 Task: Utilize a VST autotune plugin on a drum loop for a unique rhythmic effect.
Action: Mouse moved to (66, 3)
Screenshot: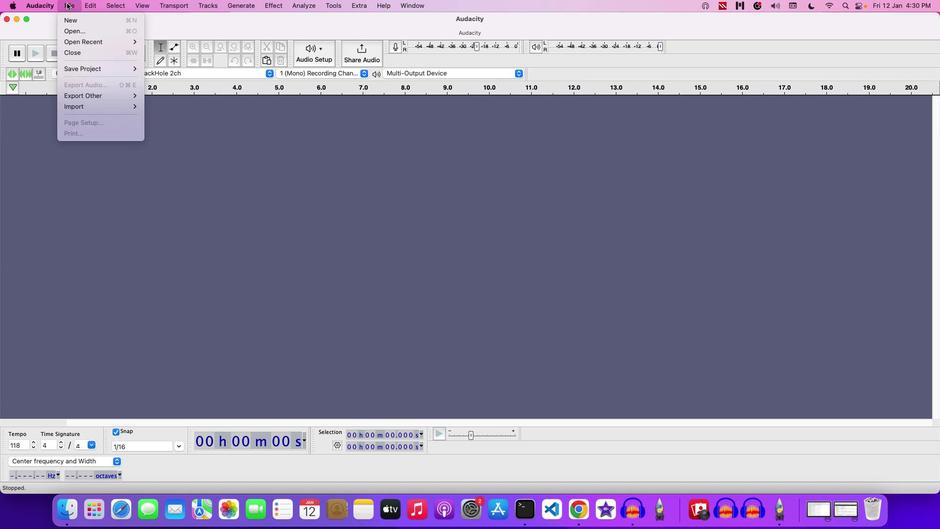 
Action: Mouse pressed left at (66, 3)
Screenshot: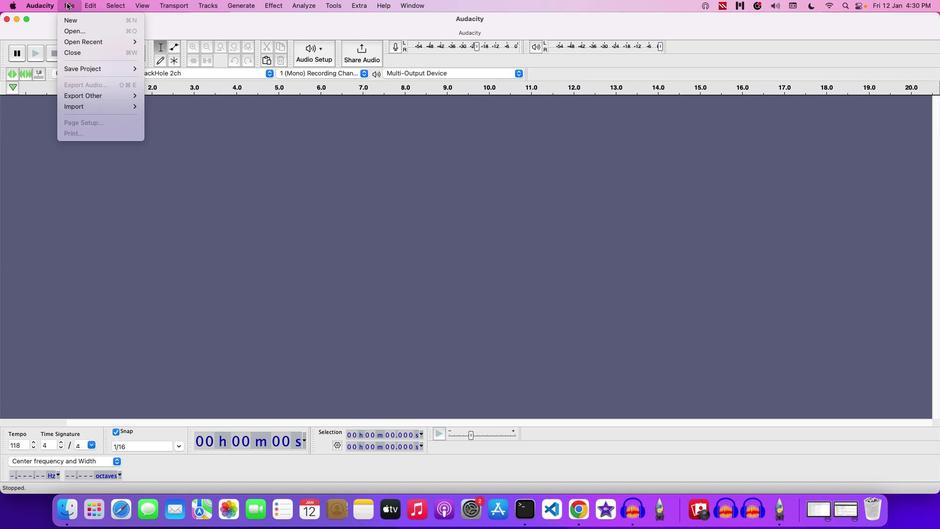 
Action: Mouse moved to (75, 31)
Screenshot: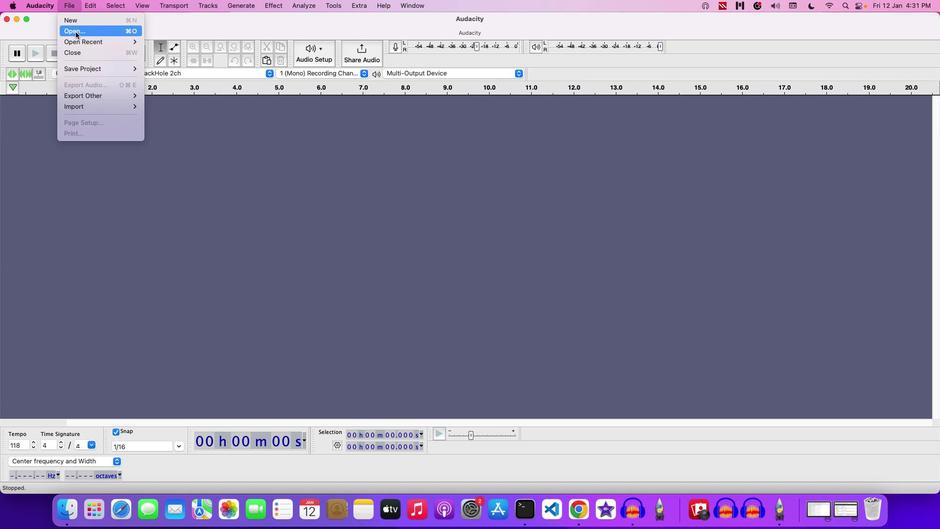 
Action: Mouse pressed left at (75, 31)
Screenshot: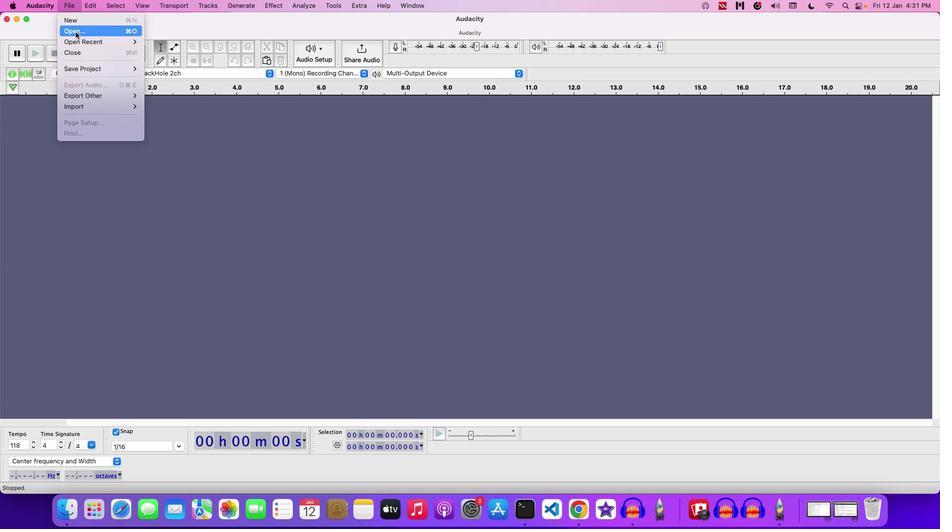 
Action: Mouse moved to (482, 105)
Screenshot: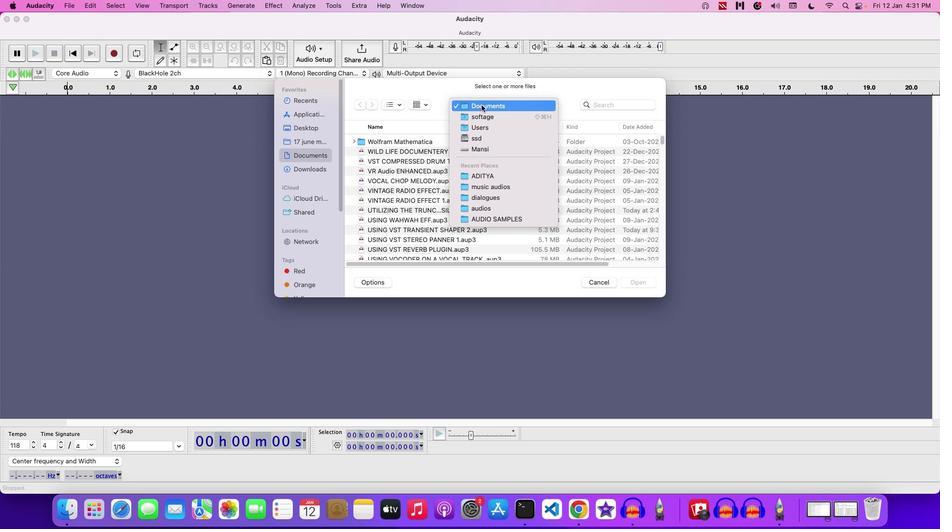 
Action: Mouse pressed left at (482, 105)
Screenshot: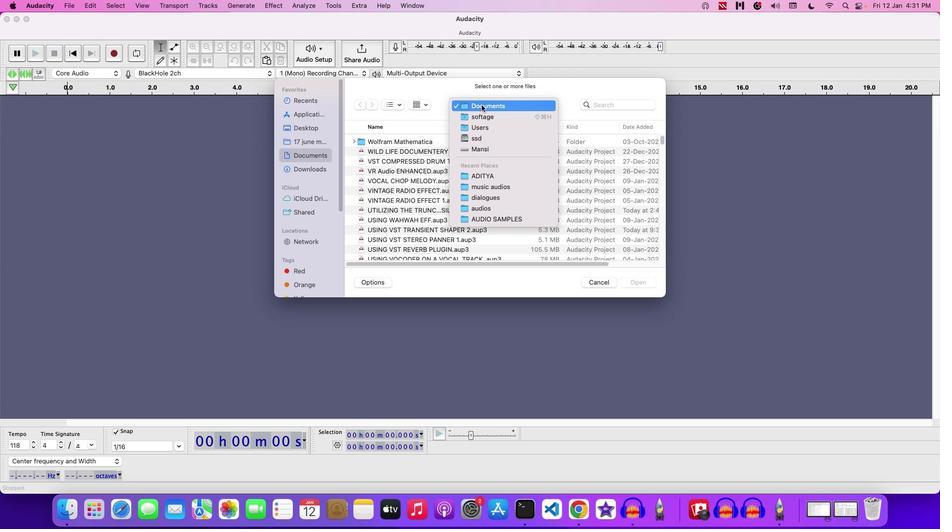 
Action: Mouse moved to (492, 176)
Screenshot: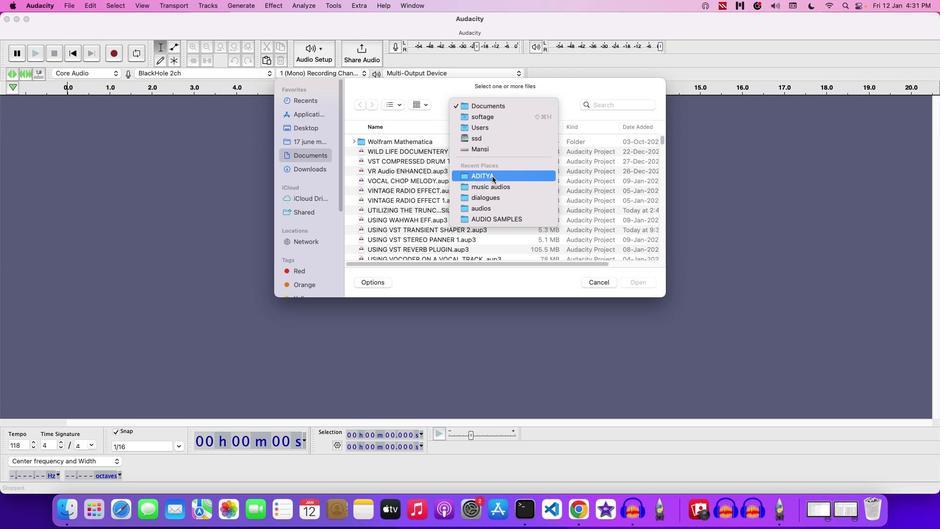 
Action: Mouse pressed left at (492, 176)
Screenshot: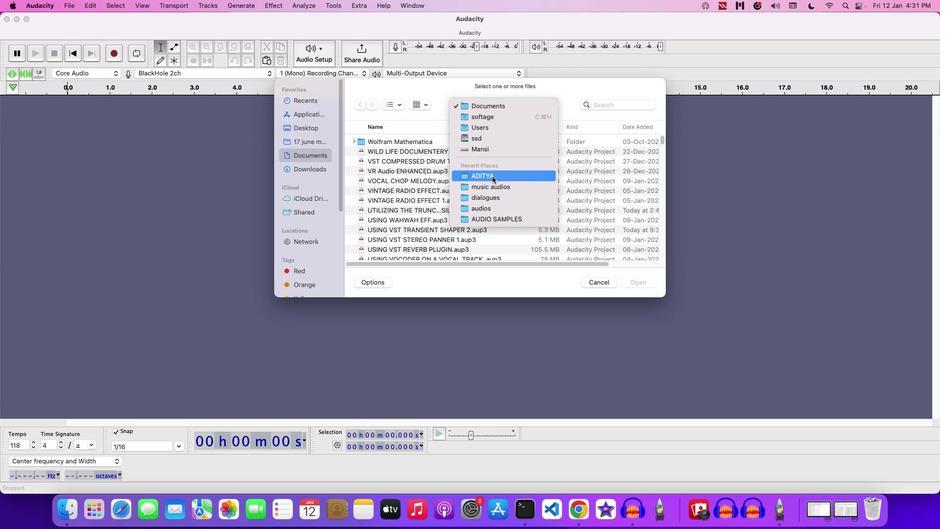 
Action: Mouse moved to (396, 172)
Screenshot: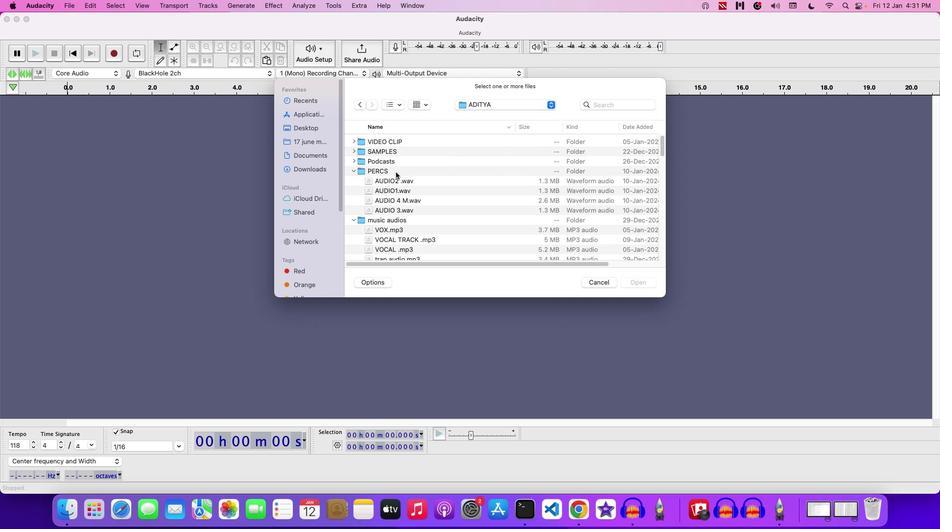 
Action: Mouse scrolled (396, 172) with delta (0, 0)
Screenshot: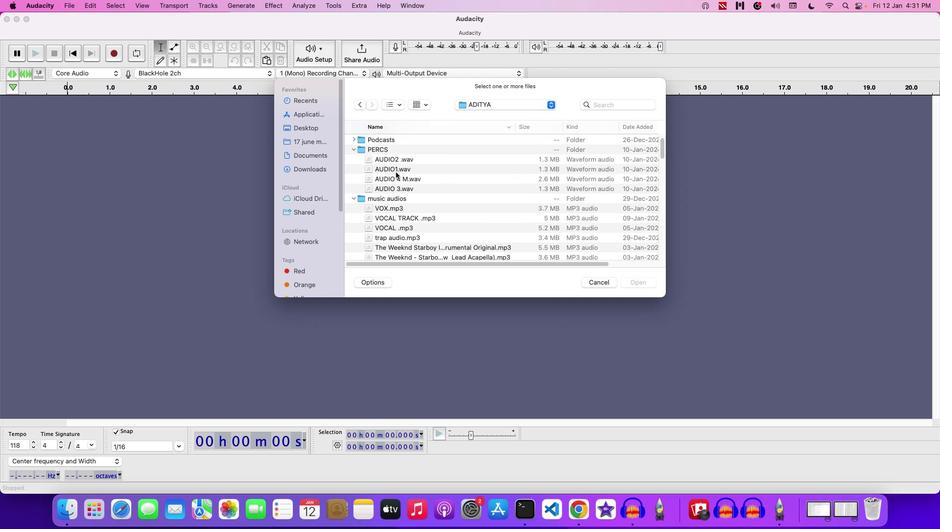 
Action: Mouse scrolled (396, 172) with delta (0, 0)
Screenshot: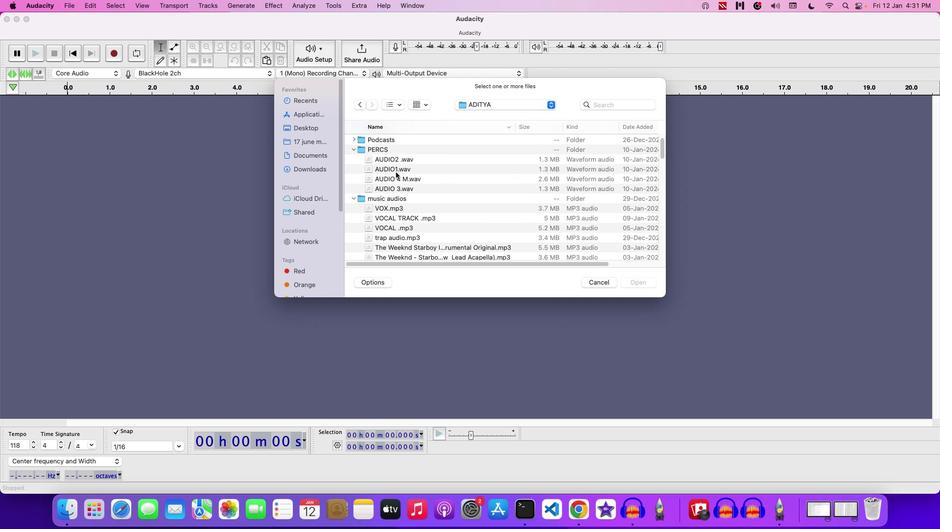 
Action: Mouse scrolled (396, 172) with delta (0, 0)
Screenshot: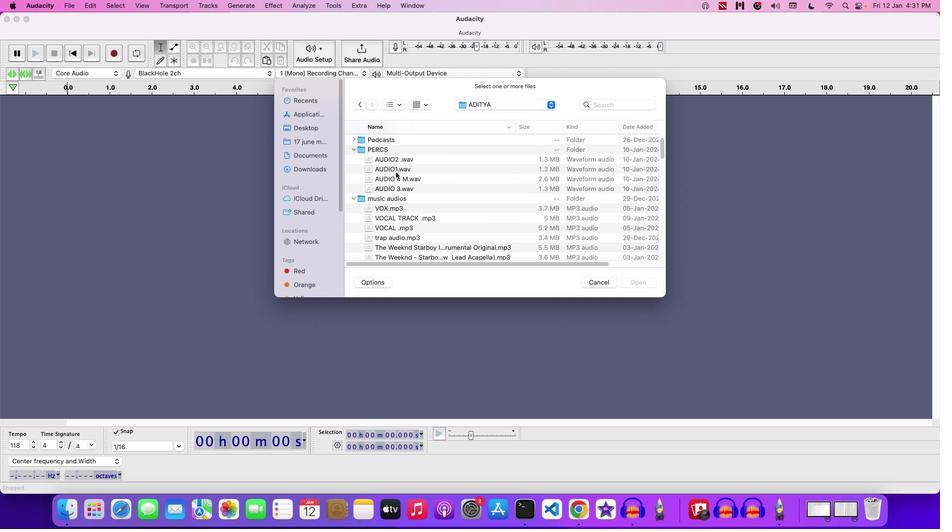 
Action: Mouse scrolled (396, 172) with delta (0, 0)
Screenshot: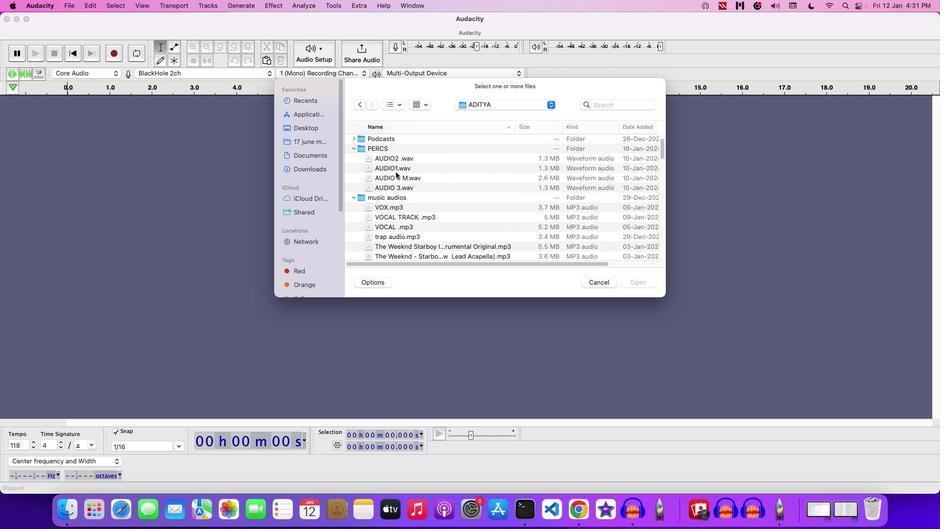 
Action: Mouse scrolled (396, 172) with delta (0, 0)
Screenshot: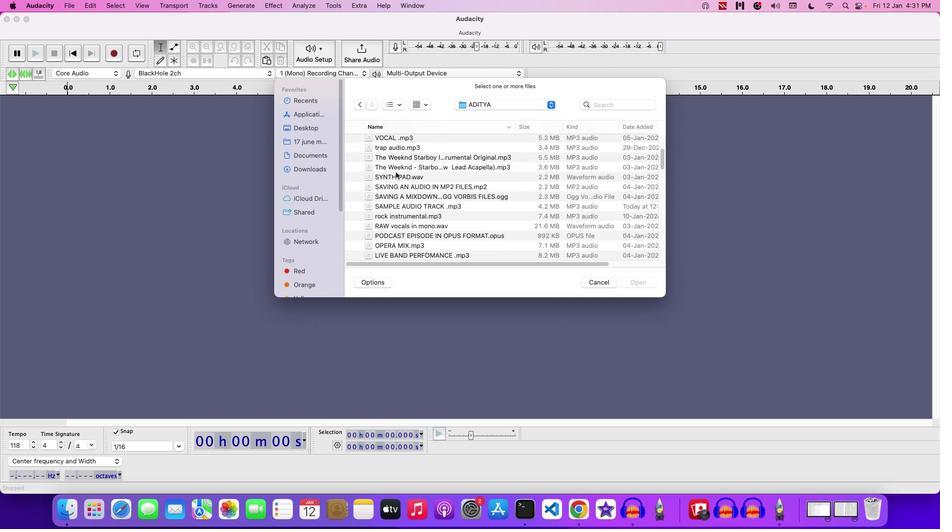 
Action: Mouse scrolled (396, 172) with delta (0, 0)
Screenshot: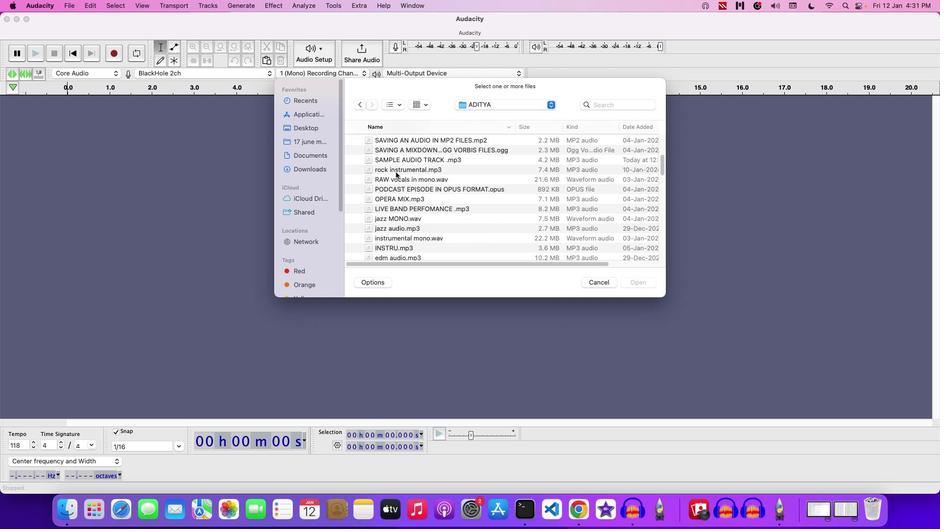 
Action: Mouse scrolled (396, 172) with delta (0, -1)
Screenshot: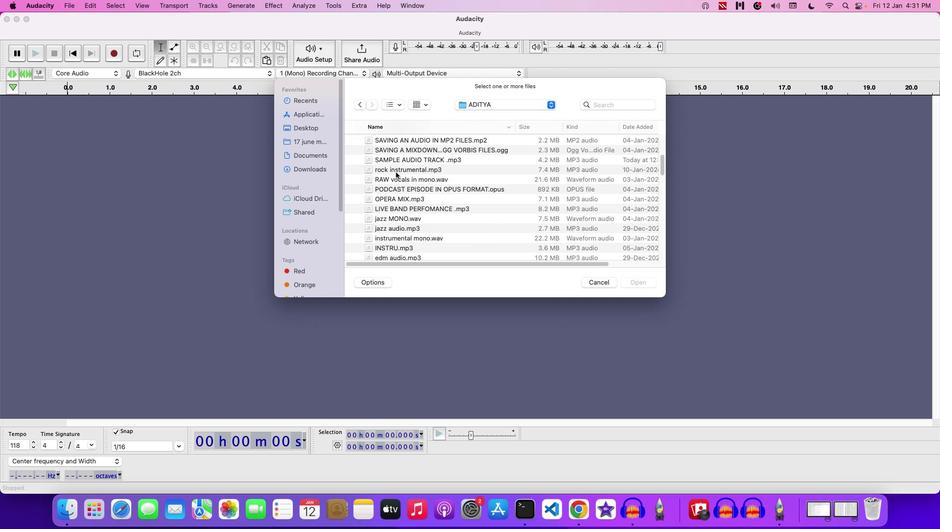 
Action: Mouse scrolled (396, 172) with delta (0, -1)
Screenshot: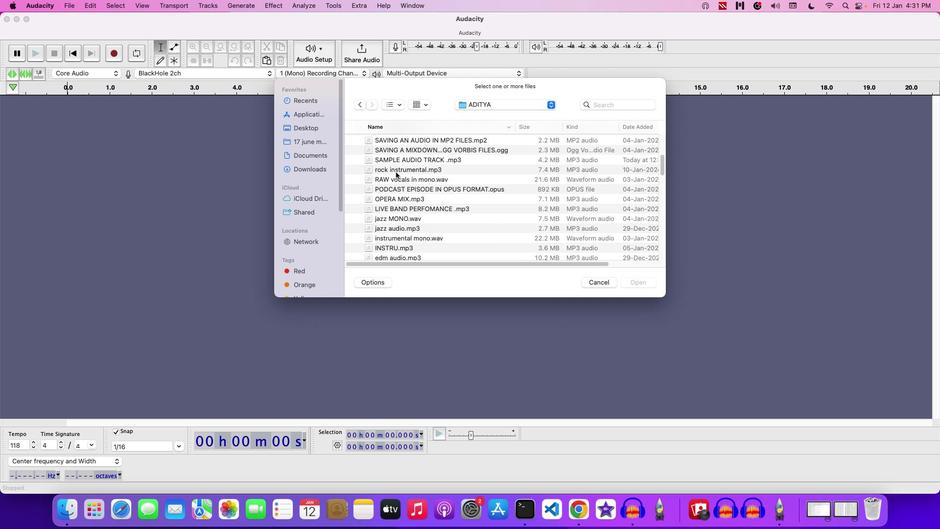 
Action: Mouse scrolled (396, 172) with delta (0, -1)
Screenshot: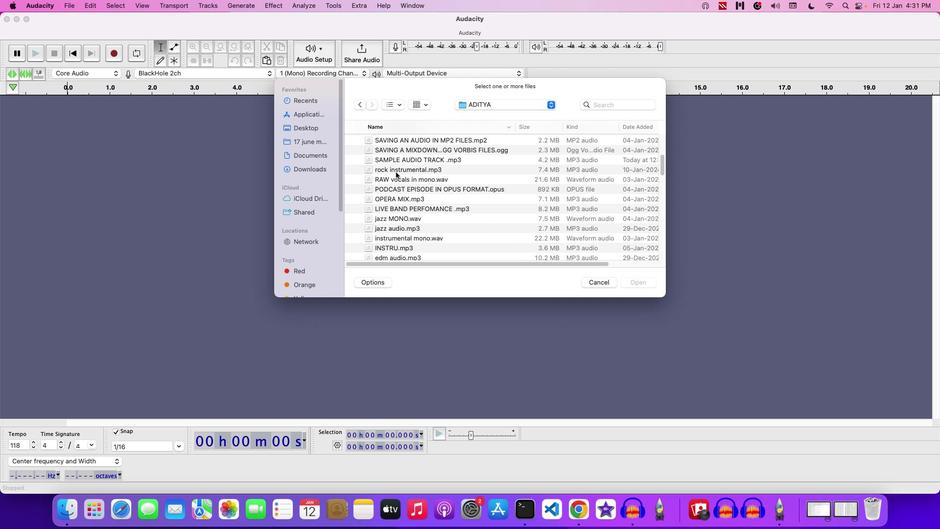 
Action: Mouse scrolled (396, 172) with delta (0, 0)
Screenshot: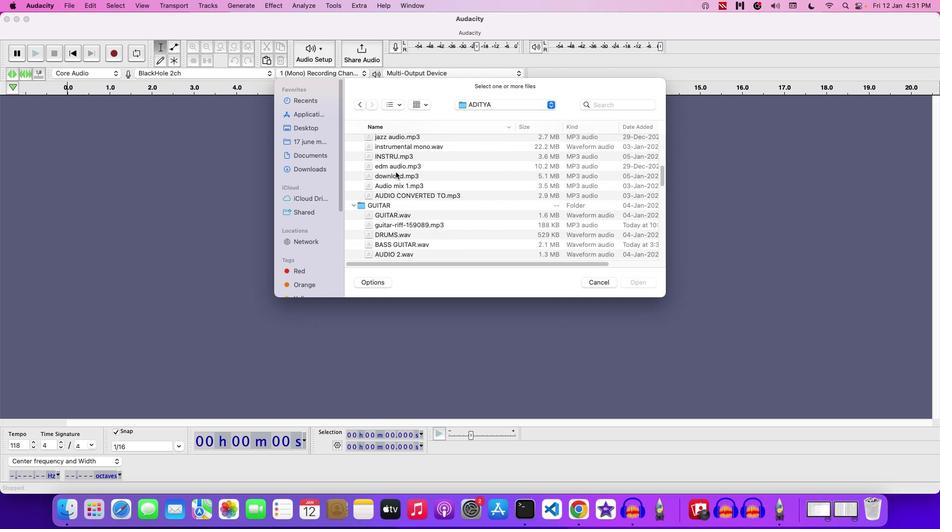 
Action: Mouse scrolled (396, 172) with delta (0, 0)
Screenshot: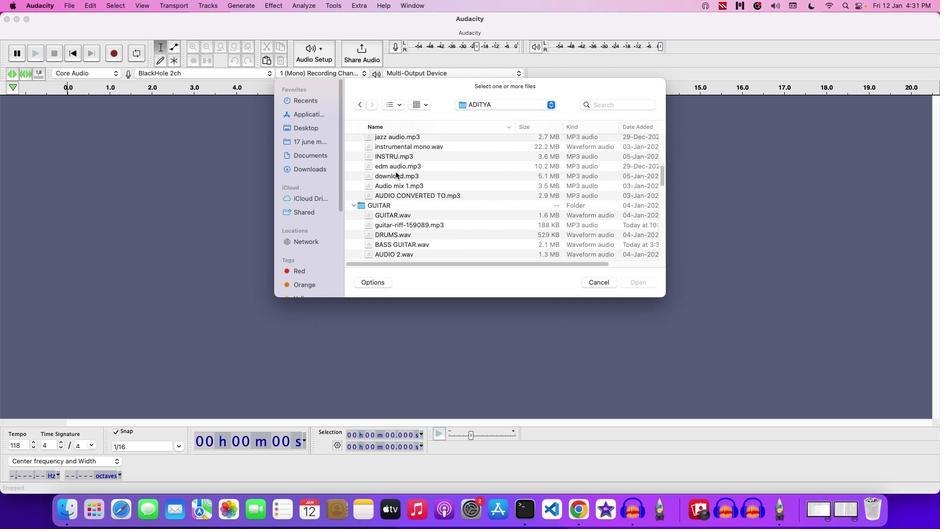 
Action: Mouse scrolled (396, 172) with delta (0, -1)
Screenshot: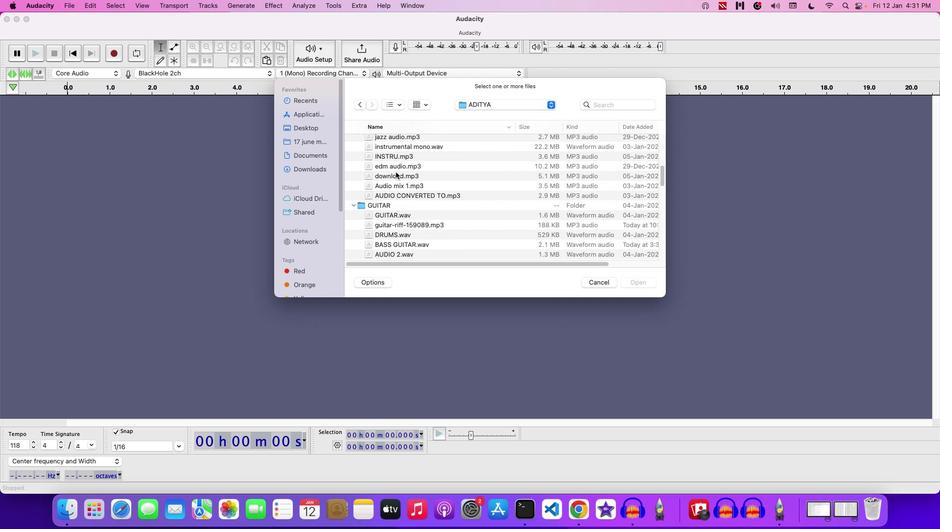 
Action: Mouse scrolled (396, 172) with delta (0, -1)
Screenshot: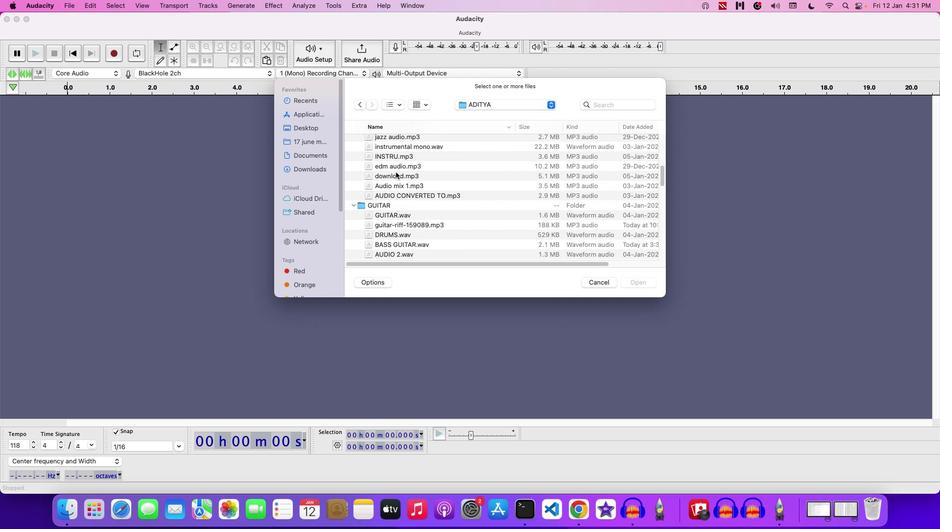 
Action: Mouse scrolled (396, 172) with delta (0, 0)
Screenshot: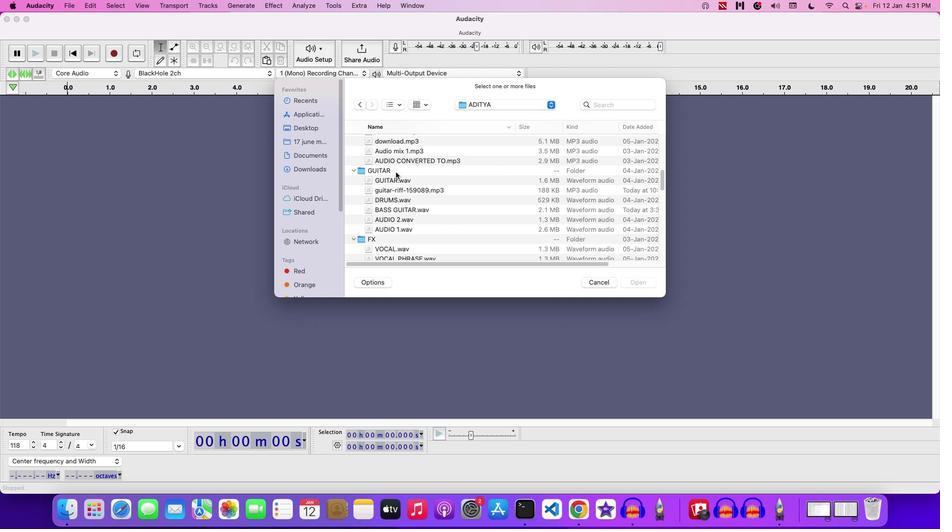 
Action: Mouse scrolled (396, 172) with delta (0, 0)
Screenshot: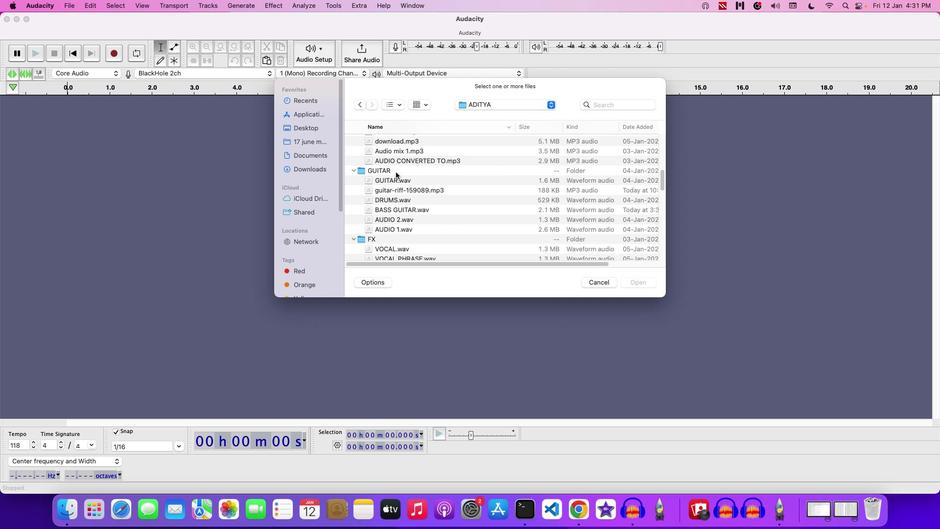 
Action: Mouse scrolled (396, 172) with delta (0, 0)
Screenshot: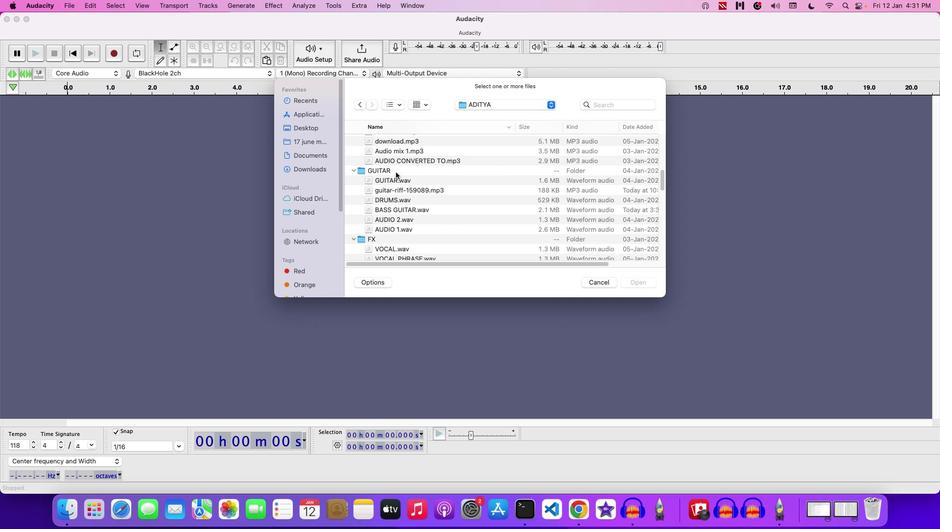 
Action: Mouse scrolled (396, 172) with delta (0, 0)
Screenshot: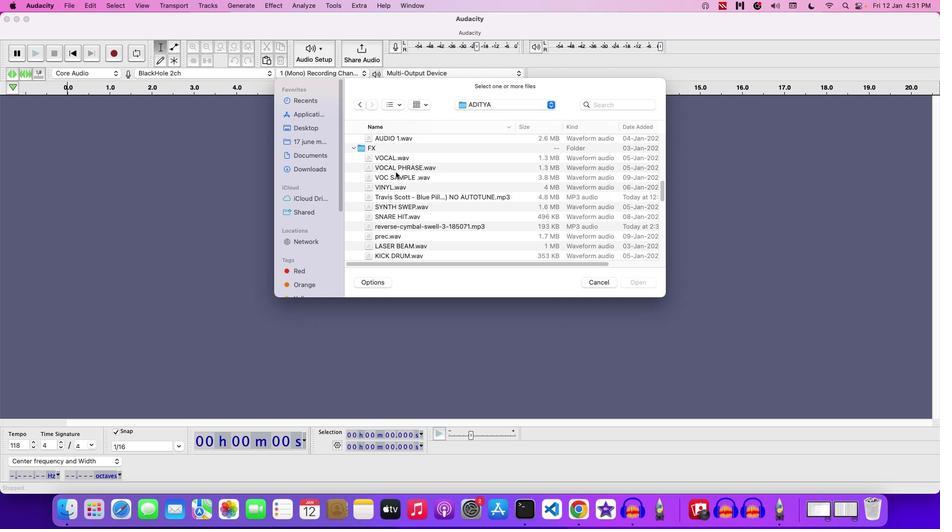 
Action: Mouse scrolled (396, 172) with delta (0, 0)
Screenshot: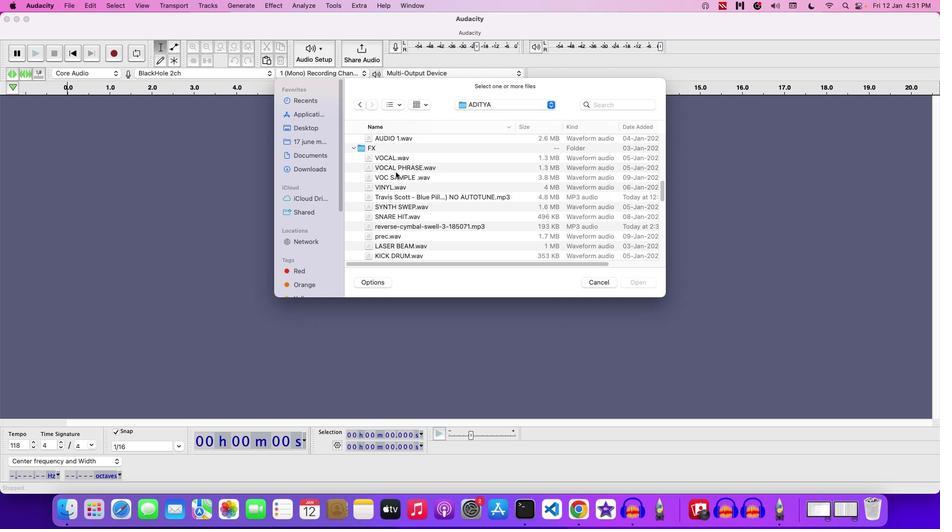 
Action: Mouse scrolled (396, 172) with delta (0, -1)
Screenshot: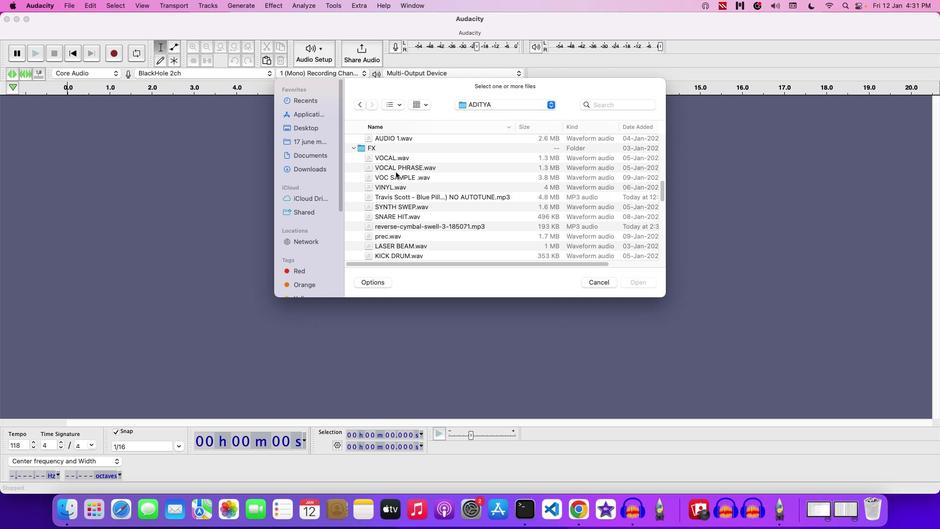 
Action: Mouse scrolled (396, 172) with delta (0, -1)
Screenshot: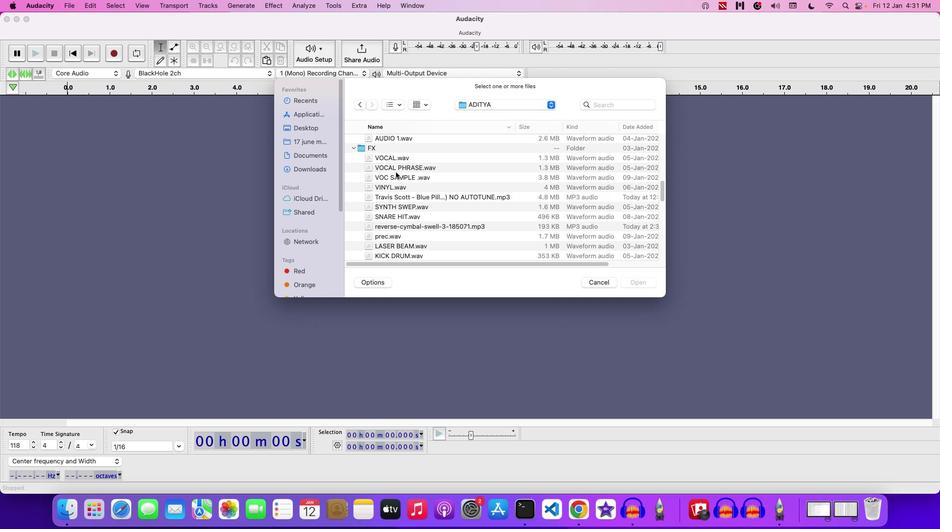 
Action: Mouse scrolled (396, 172) with delta (0, 0)
Screenshot: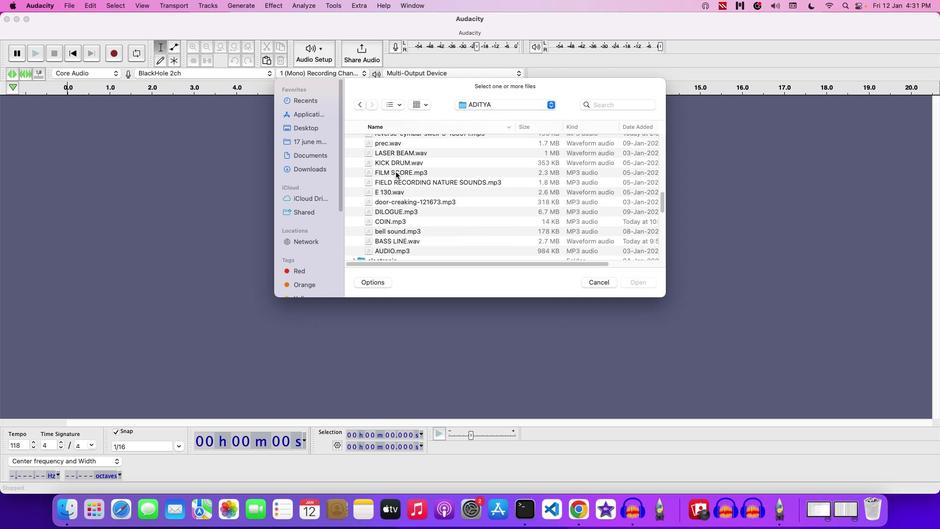 
Action: Mouse scrolled (396, 172) with delta (0, 0)
Screenshot: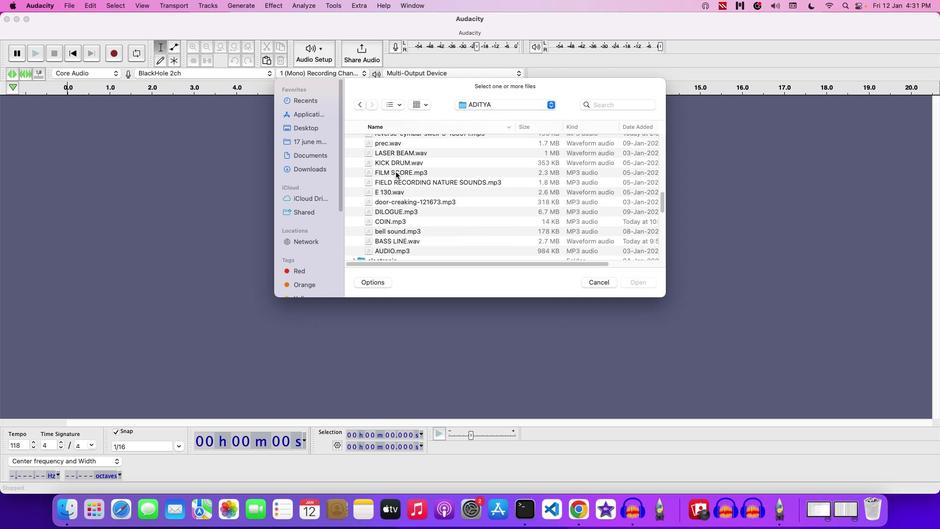 
Action: Mouse scrolled (396, 172) with delta (0, -1)
Screenshot: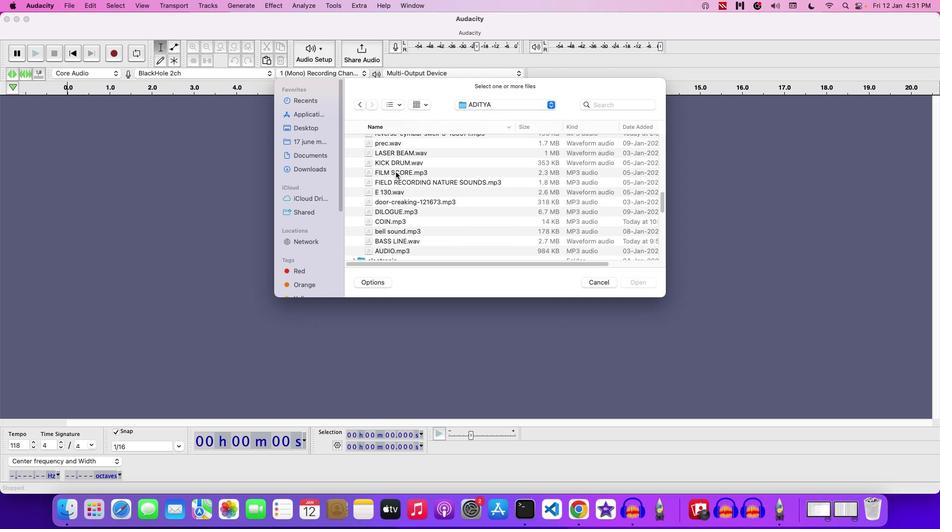 
Action: Mouse scrolled (396, 172) with delta (0, -1)
Screenshot: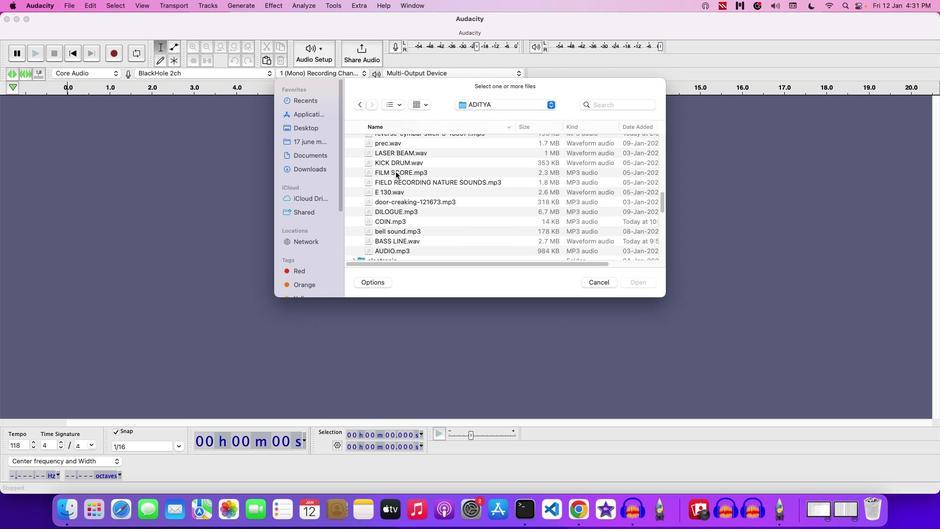 
Action: Mouse scrolled (396, 172) with delta (0, 0)
Screenshot: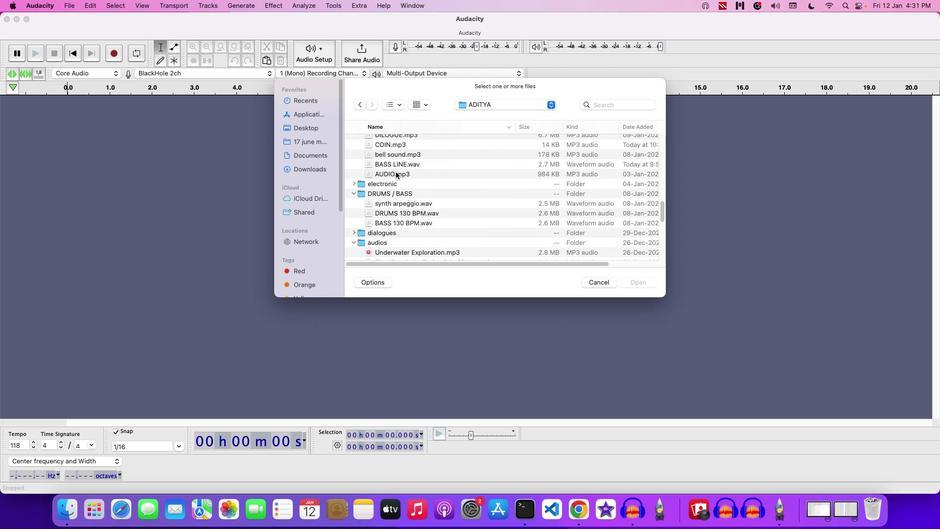 
Action: Mouse scrolled (396, 172) with delta (0, 0)
Screenshot: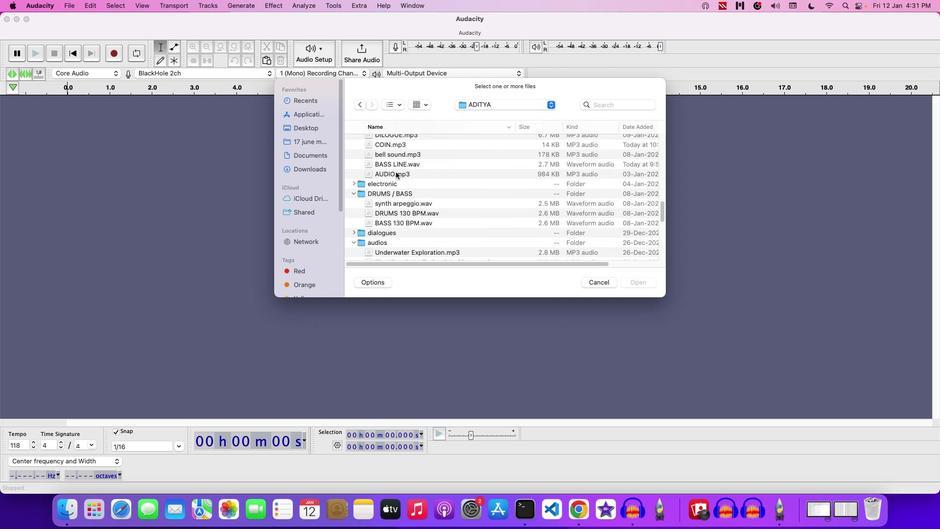
Action: Mouse scrolled (396, 172) with delta (0, -1)
Screenshot: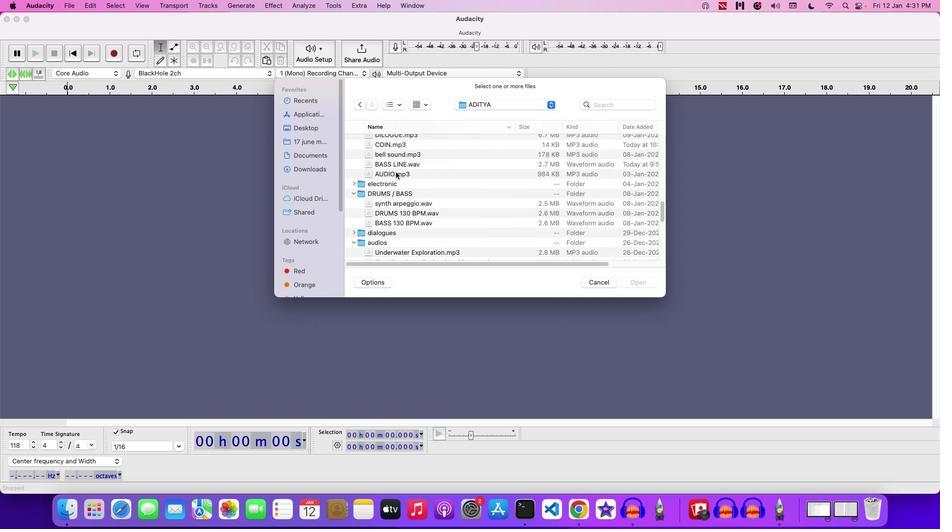 
Action: Mouse scrolled (396, 172) with delta (0, -1)
Screenshot: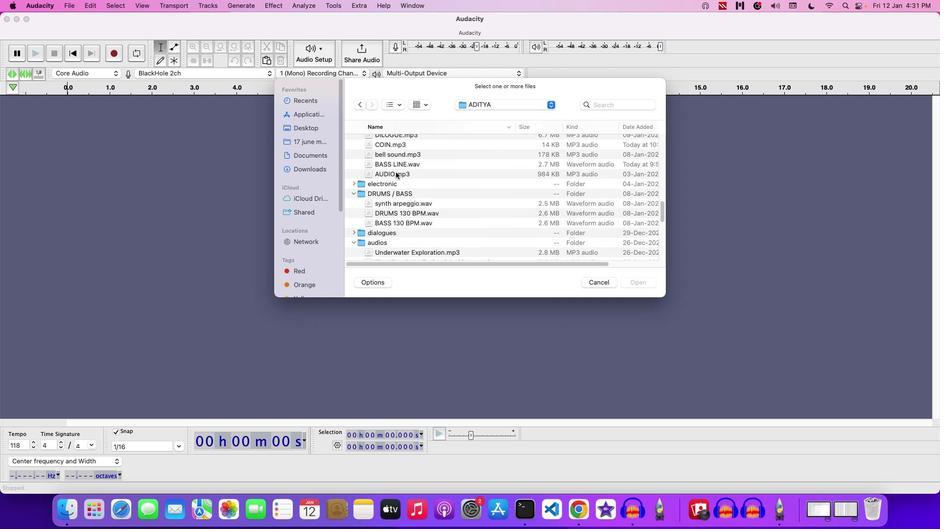
Action: Mouse scrolled (396, 172) with delta (0, 0)
Screenshot: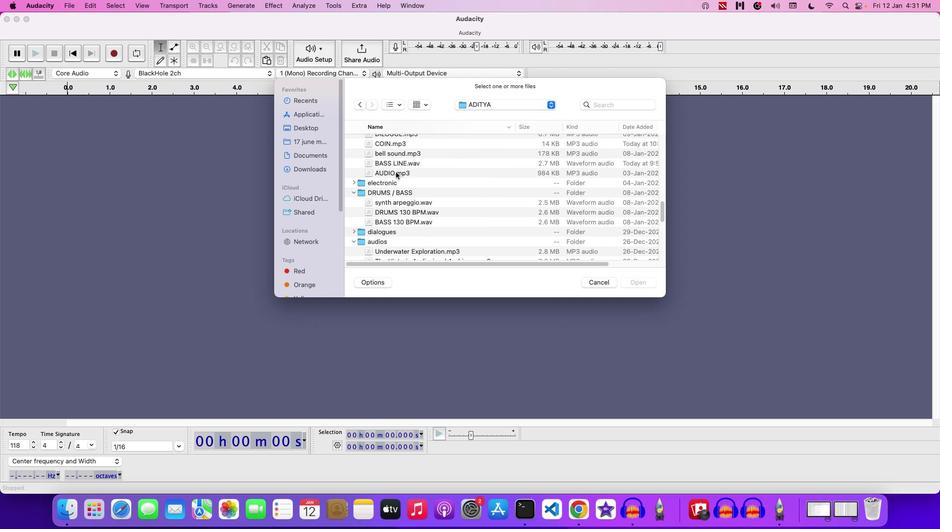 
Action: Mouse moved to (396, 213)
Screenshot: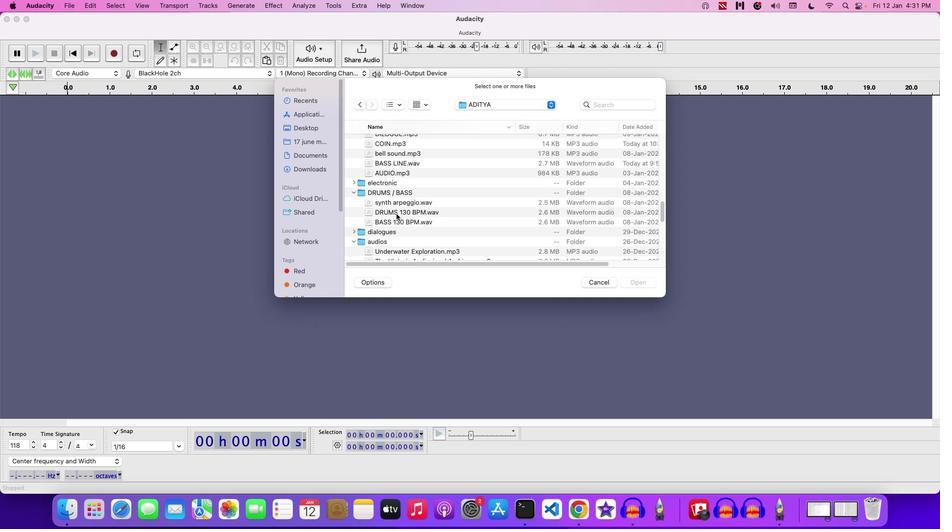 
Action: Mouse pressed left at (396, 213)
Screenshot: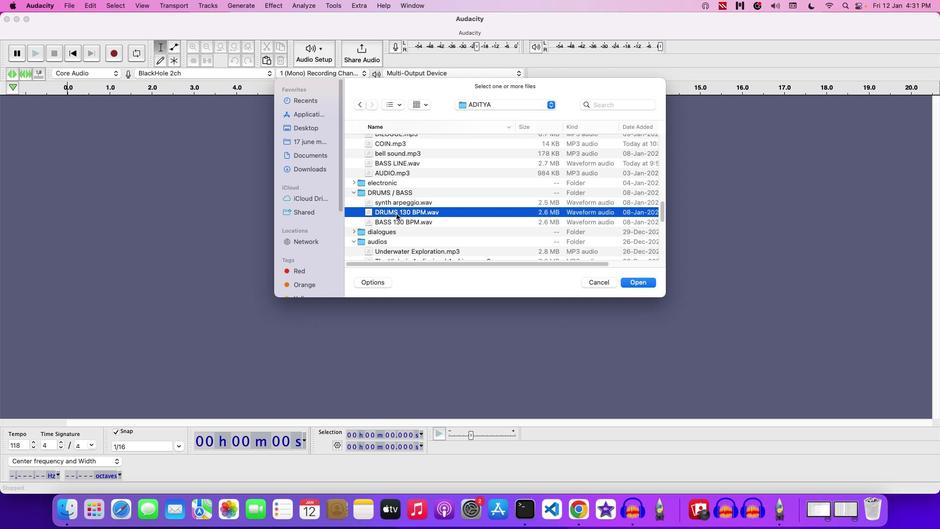 
Action: Mouse moved to (407, 213)
Screenshot: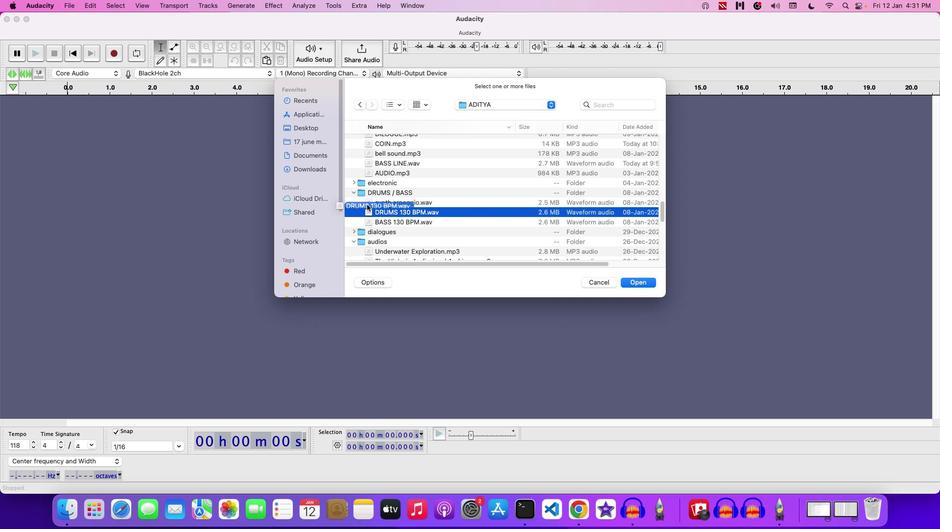 
Action: Mouse pressed left at (407, 213)
Screenshot: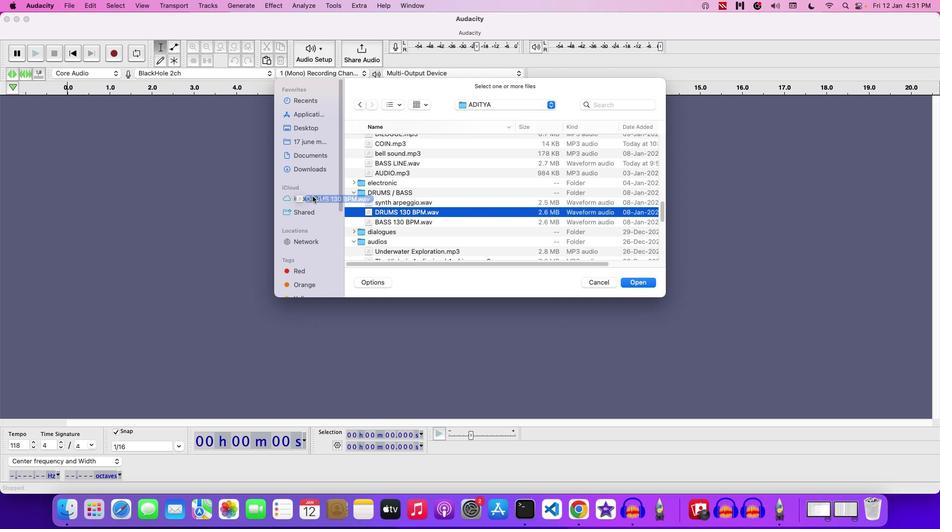 
Action: Mouse moved to (604, 286)
Screenshot: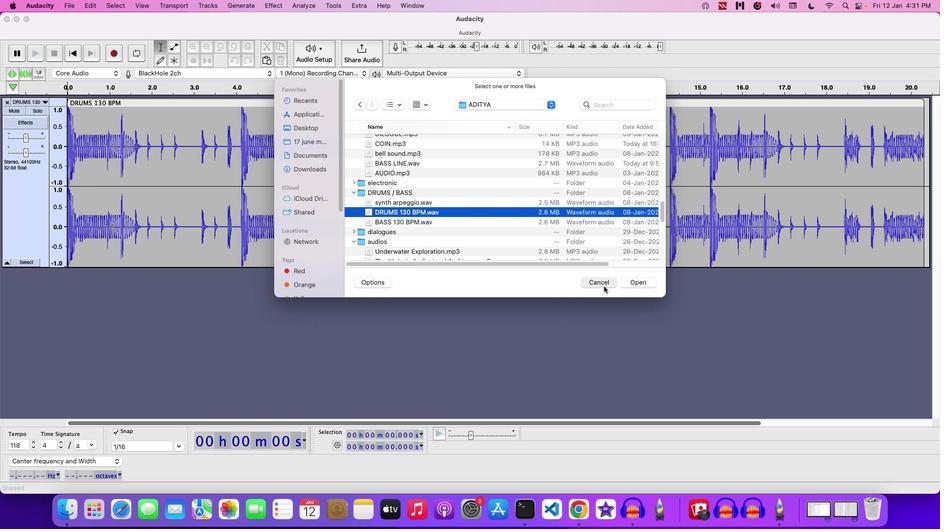 
Action: Mouse pressed left at (604, 286)
Screenshot: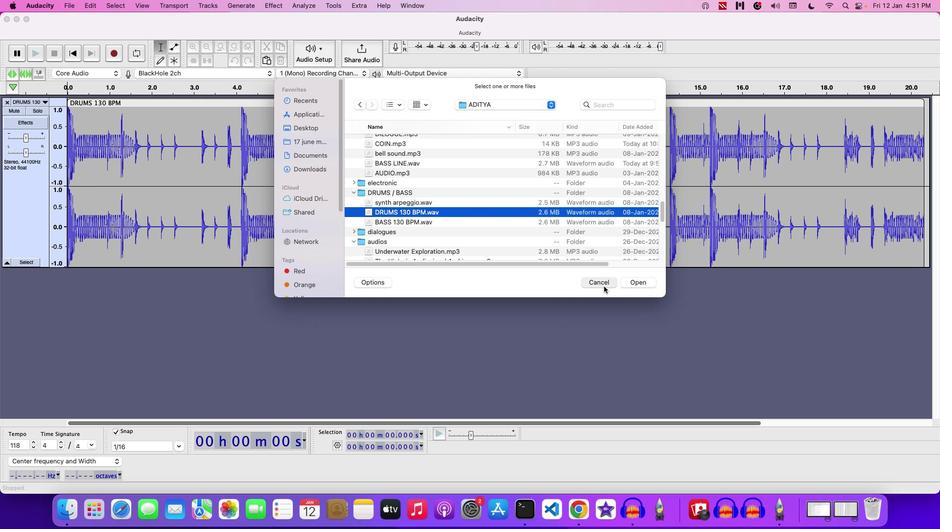 
Action: Mouse moved to (513, 268)
Screenshot: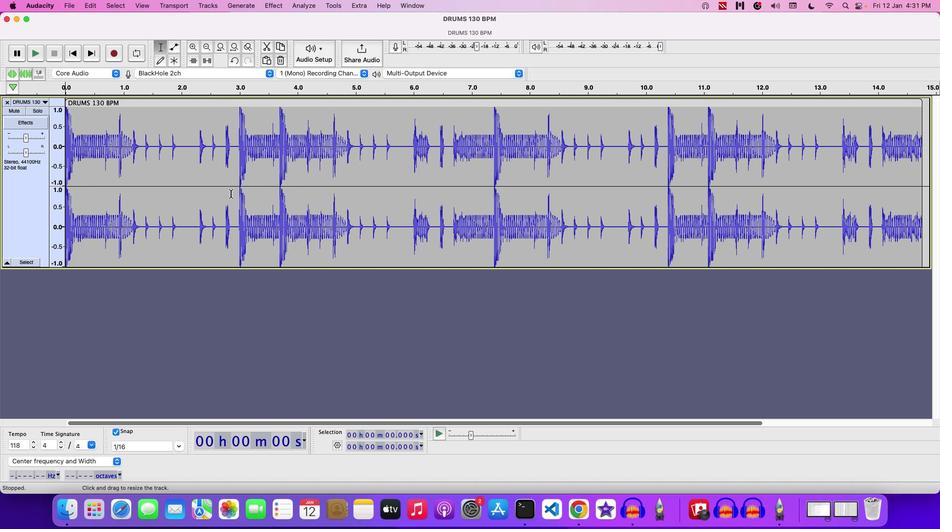 
Action: Key pressed Key.space
Screenshot: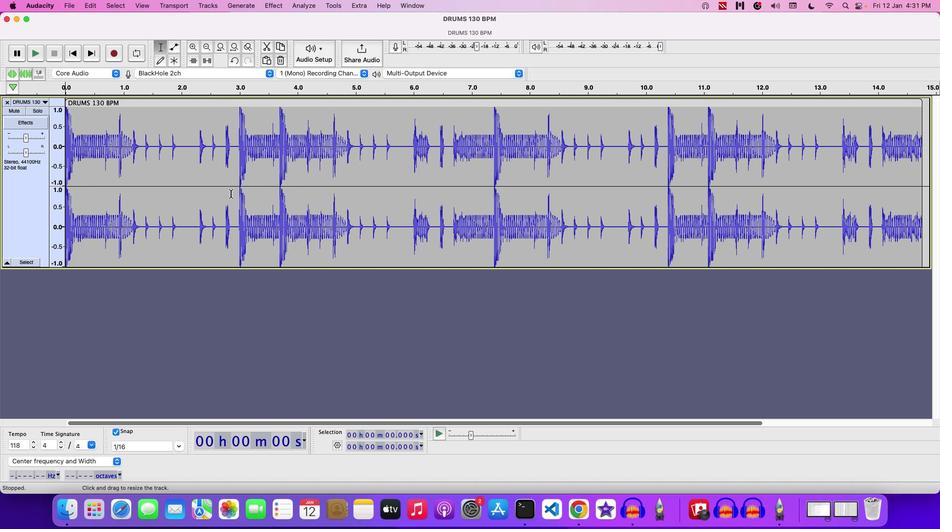 
Action: Mouse moved to (119, 140)
Screenshot: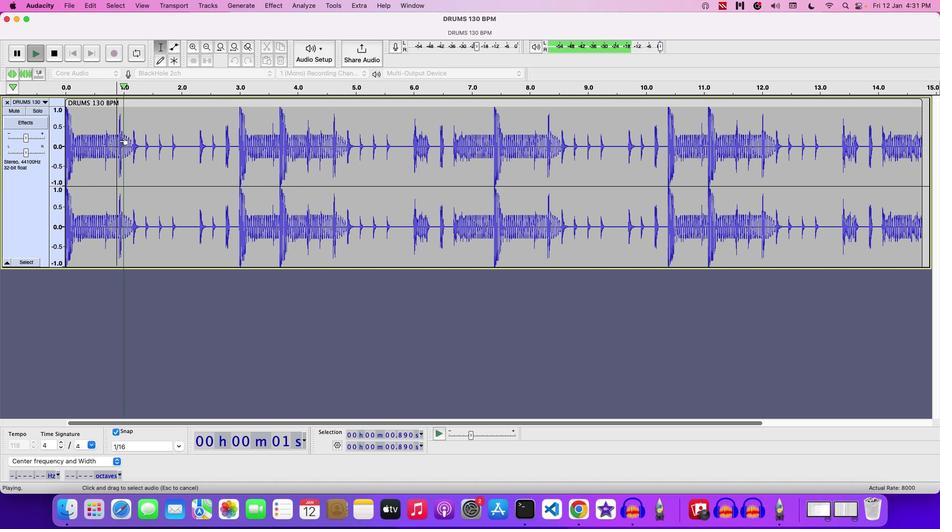
Action: Mouse pressed left at (119, 140)
Screenshot: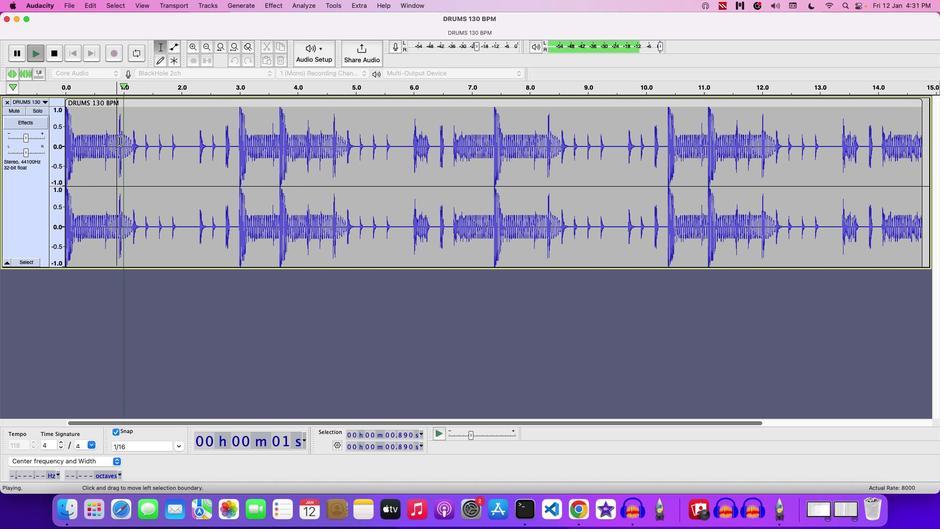 
Action: Mouse pressed left at (119, 140)
Screenshot: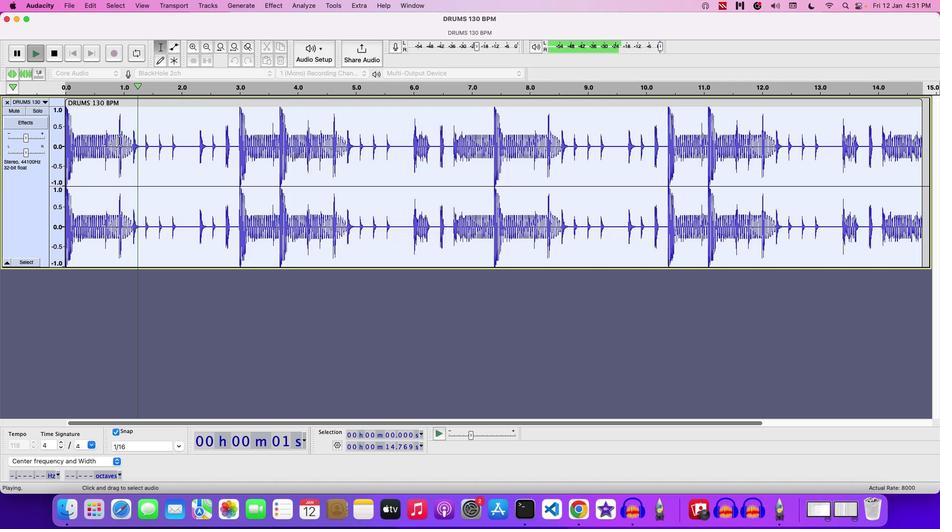 
Action: Mouse moved to (27, 137)
Screenshot: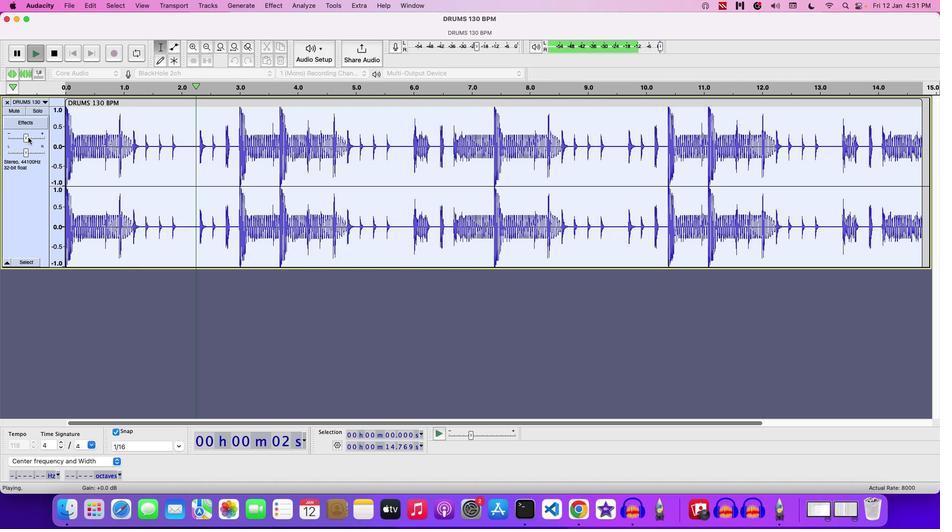 
Action: Mouse pressed left at (27, 137)
Screenshot: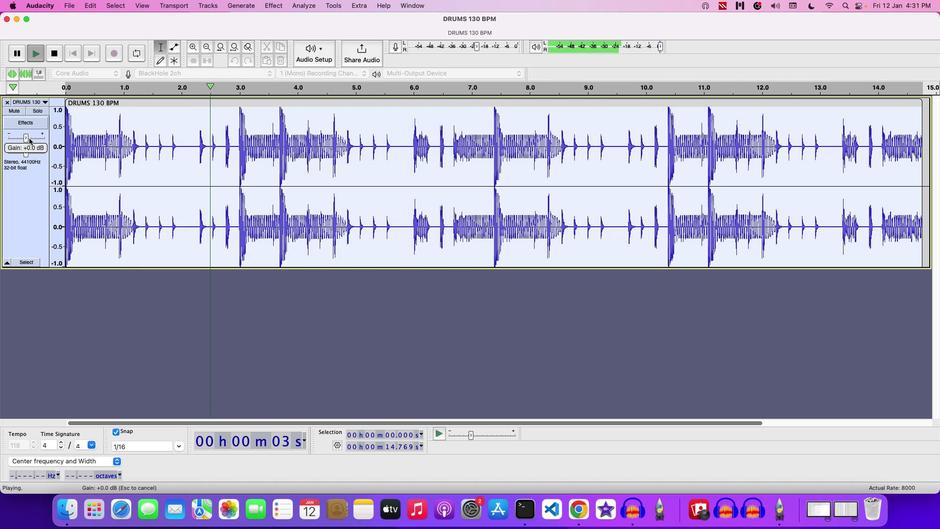 
Action: Mouse moved to (34, 137)
Screenshot: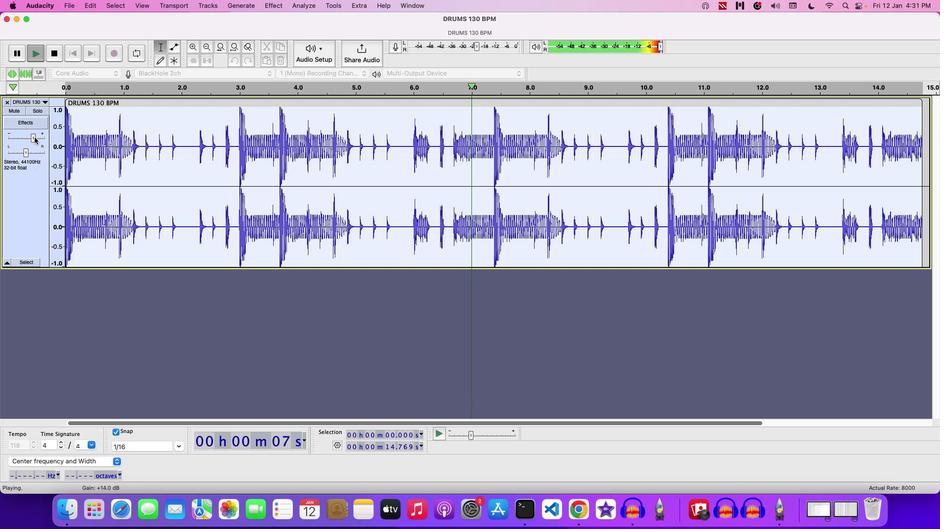 
Action: Mouse pressed left at (34, 137)
Screenshot: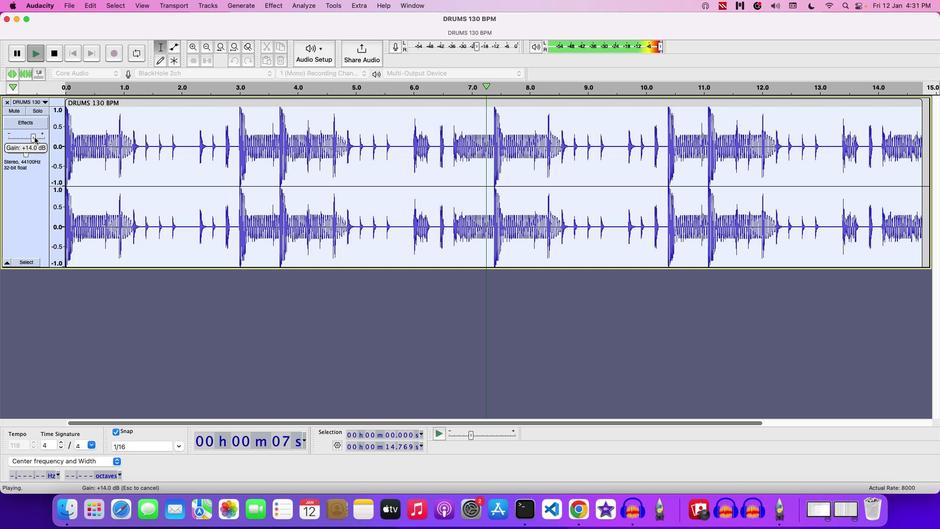 
Action: Mouse moved to (277, 8)
Screenshot: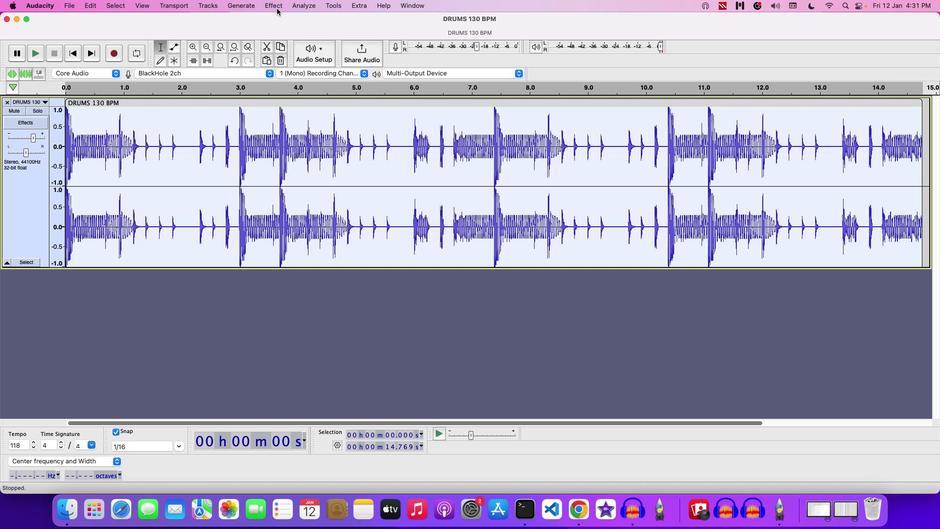 
Action: Mouse pressed left at (277, 8)
Screenshot: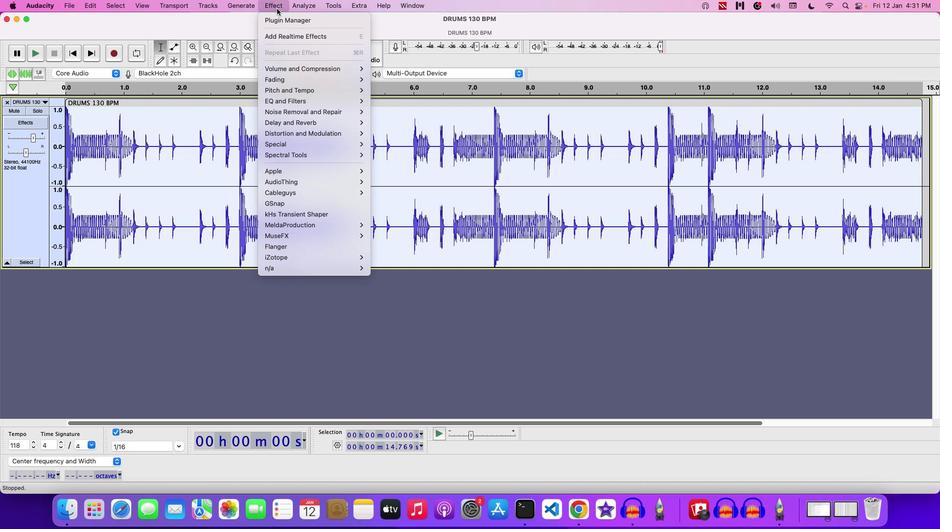
Action: Mouse moved to (398, 221)
Screenshot: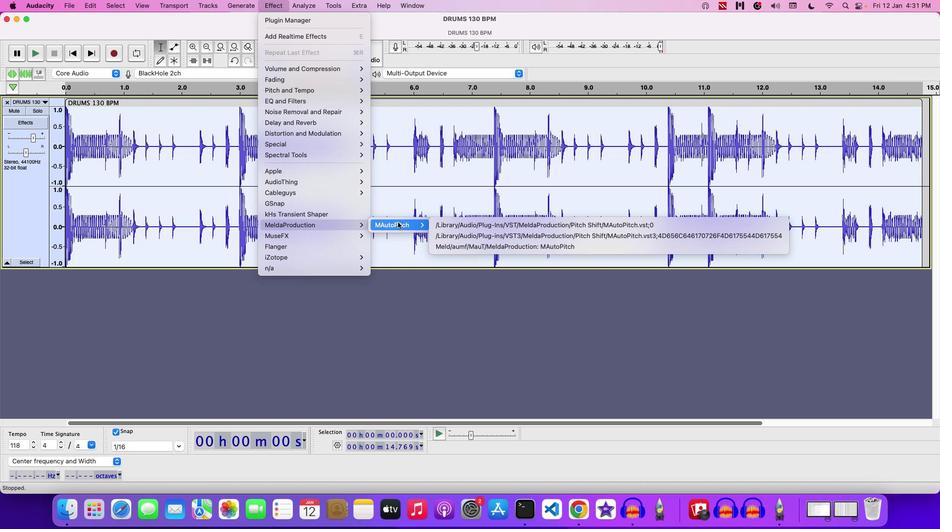 
Action: Mouse pressed left at (398, 221)
Screenshot: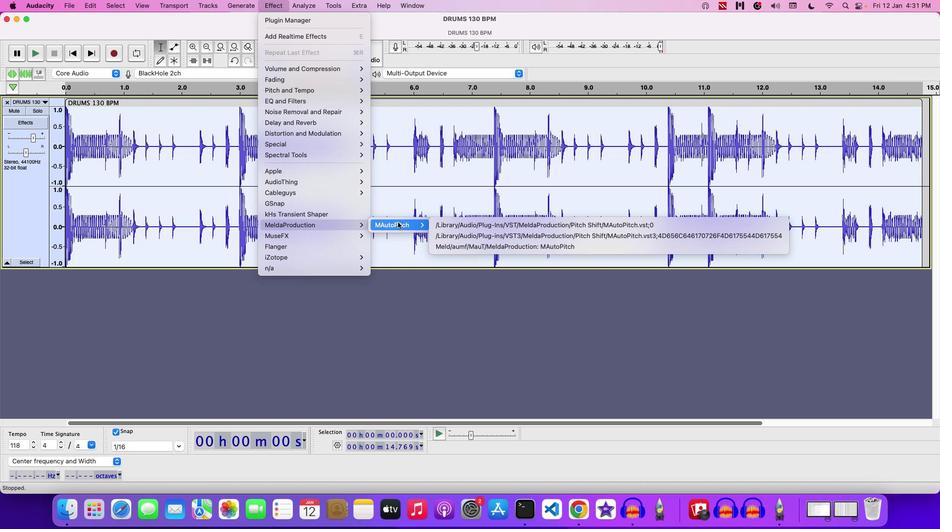 
Action: Mouse moved to (462, 227)
Screenshot: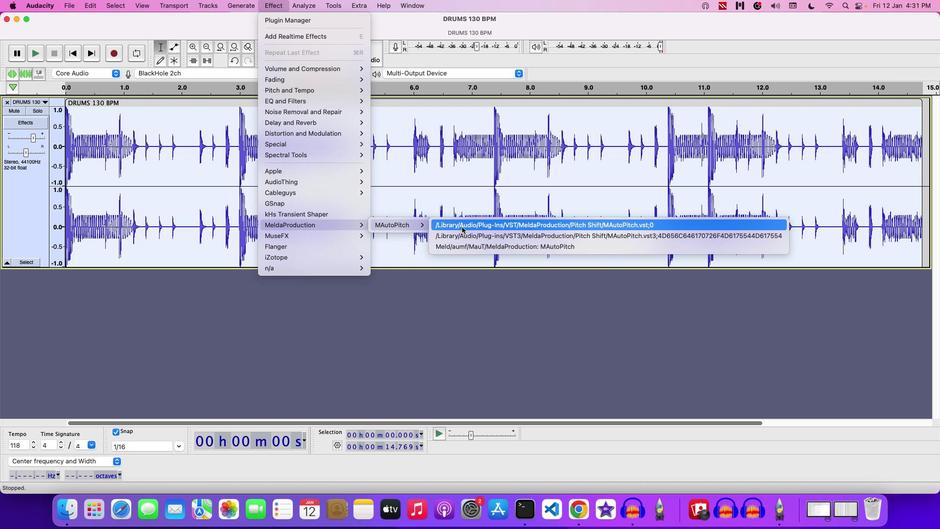 
Action: Mouse pressed left at (462, 227)
Screenshot: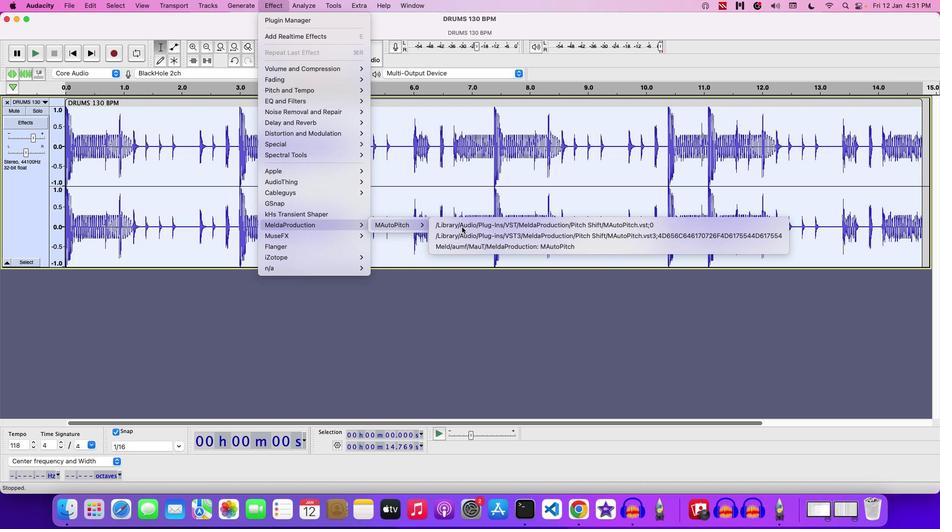 
Action: Mouse moved to (524, 125)
Screenshot: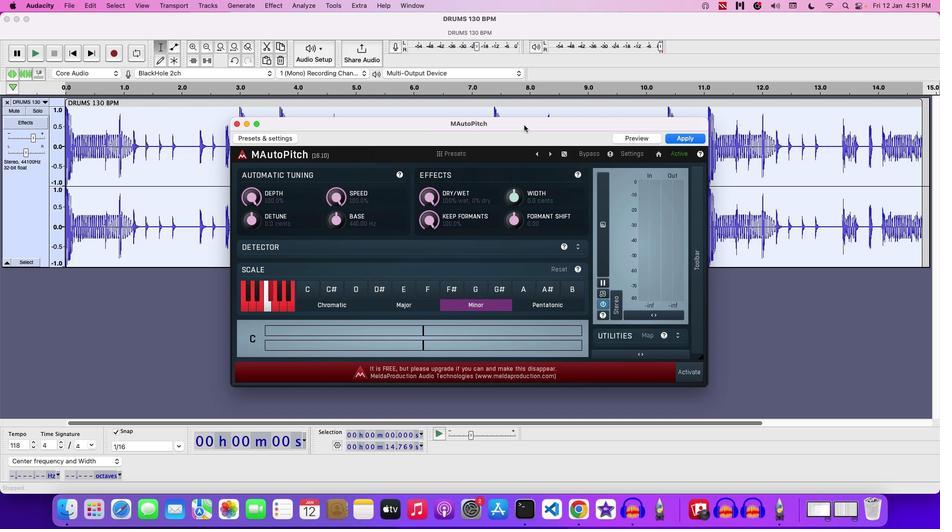 
Action: Mouse pressed left at (524, 125)
Screenshot: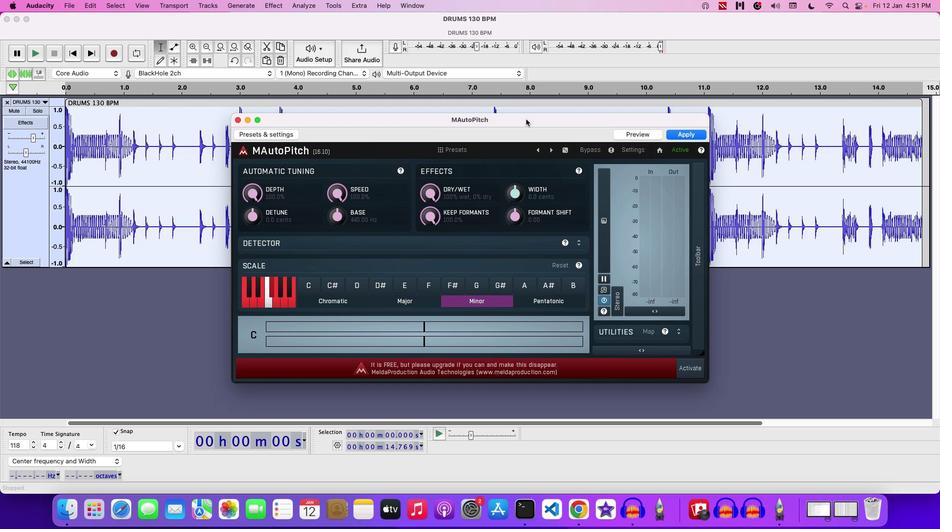
Action: Mouse moved to (252, 180)
Screenshot: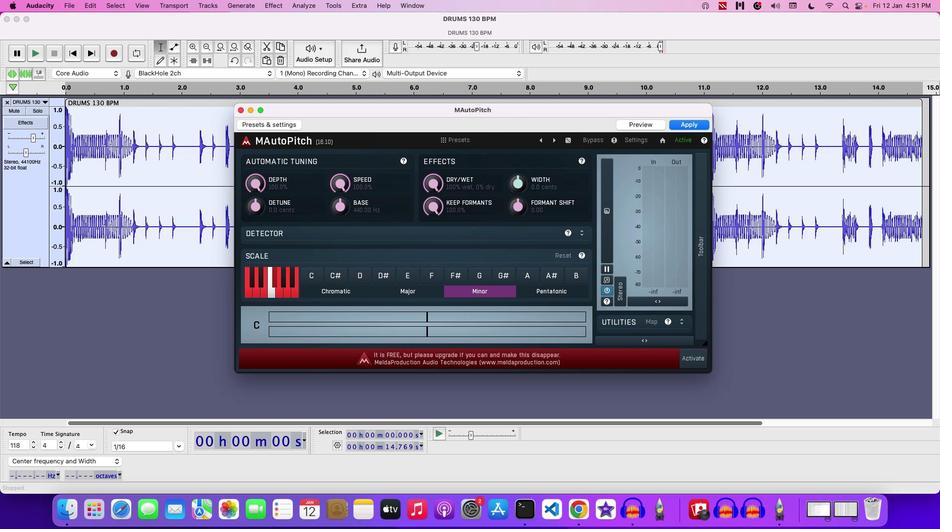 
Action: Mouse pressed left at (252, 180)
Screenshot: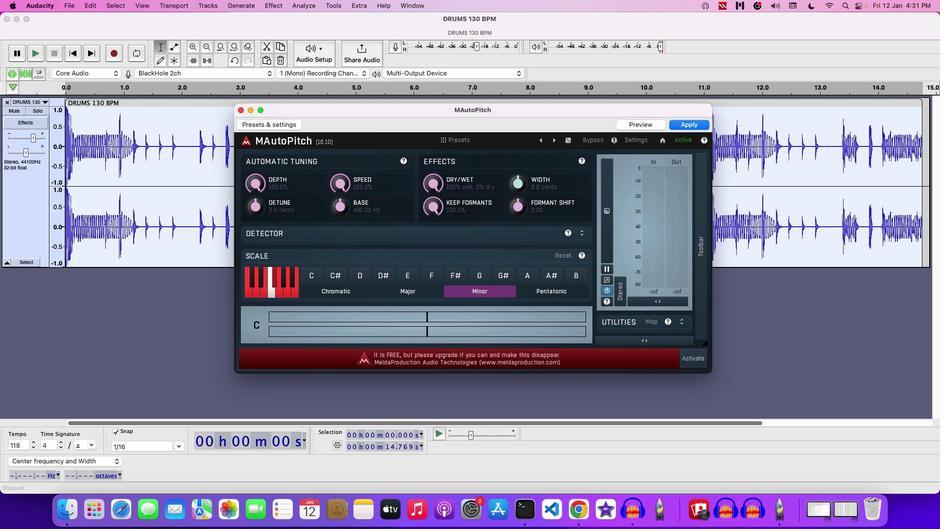 
Action: Mouse moved to (254, 180)
Screenshot: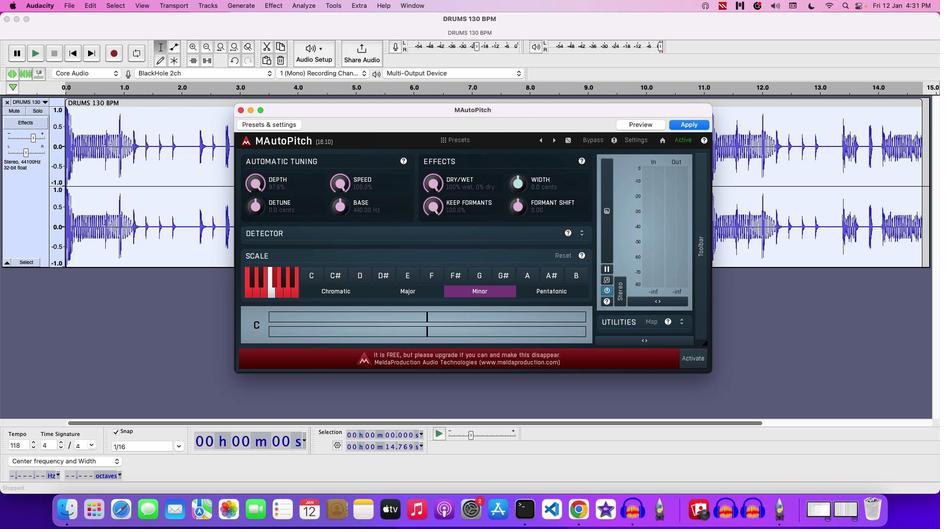 
Action: Mouse pressed left at (254, 180)
Screenshot: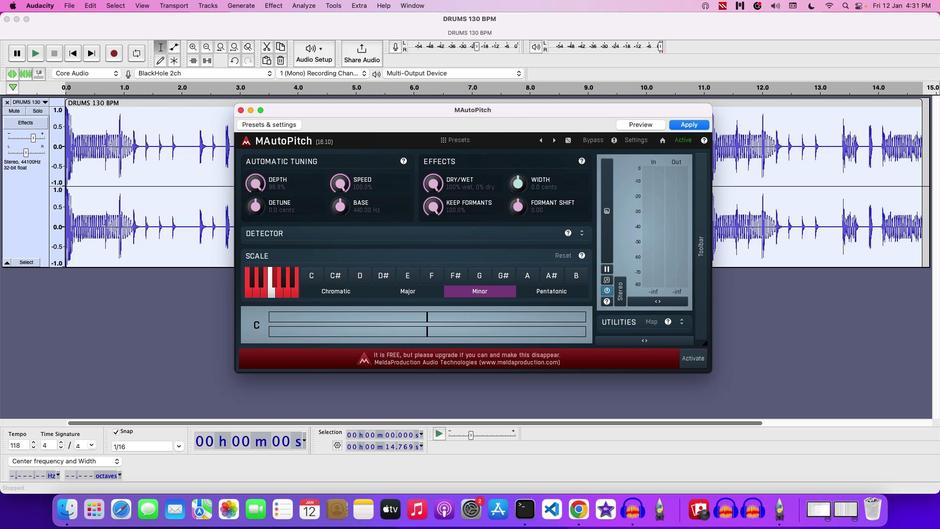 
Action: Mouse moved to (344, 187)
Screenshot: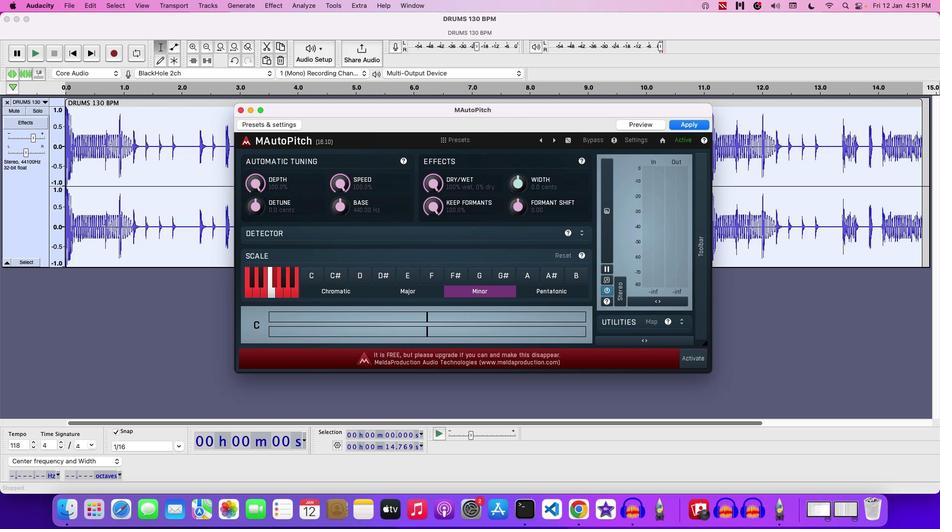 
Action: Mouse pressed left at (344, 187)
Screenshot: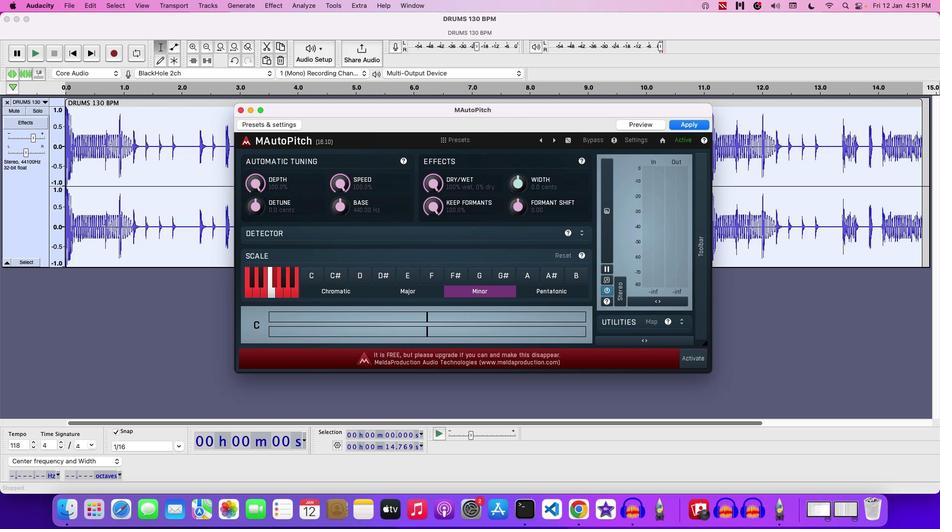 
Action: Mouse moved to (345, 202)
Screenshot: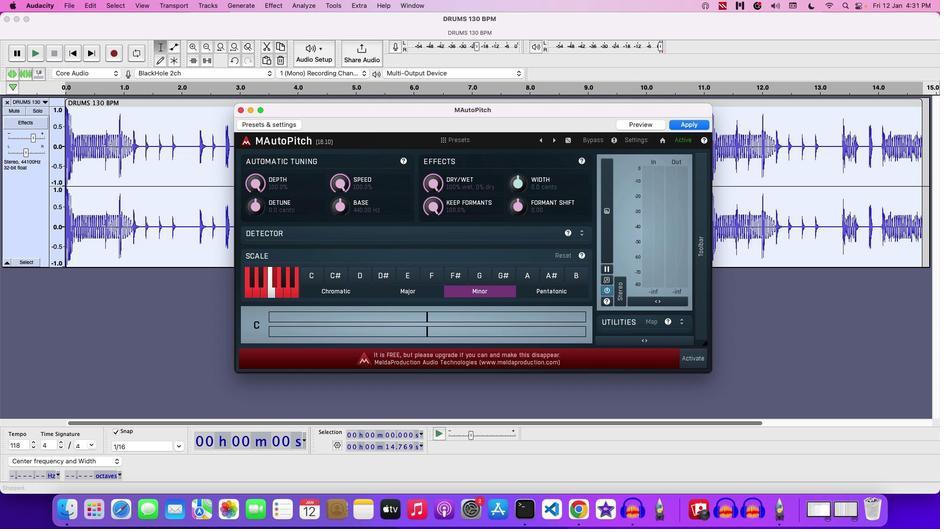 
Action: Mouse pressed left at (345, 202)
Screenshot: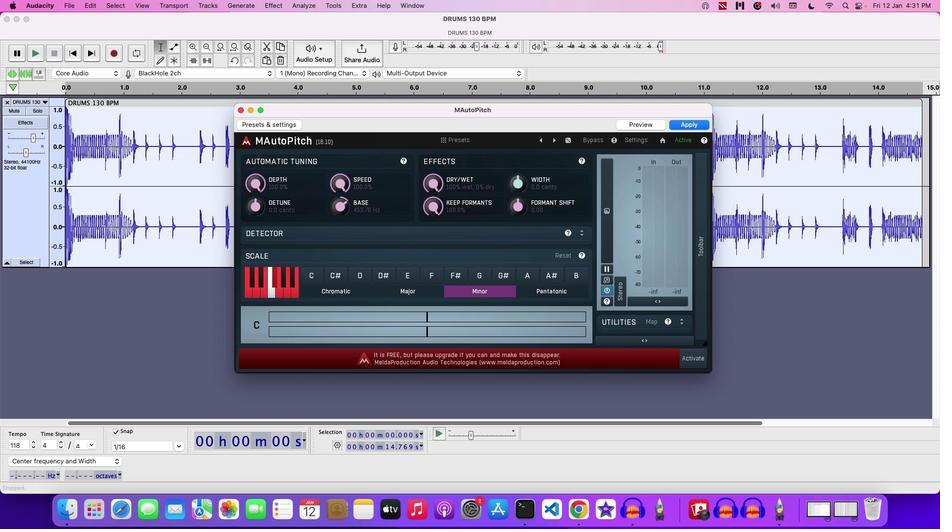 
Action: Mouse moved to (345, 202)
Screenshot: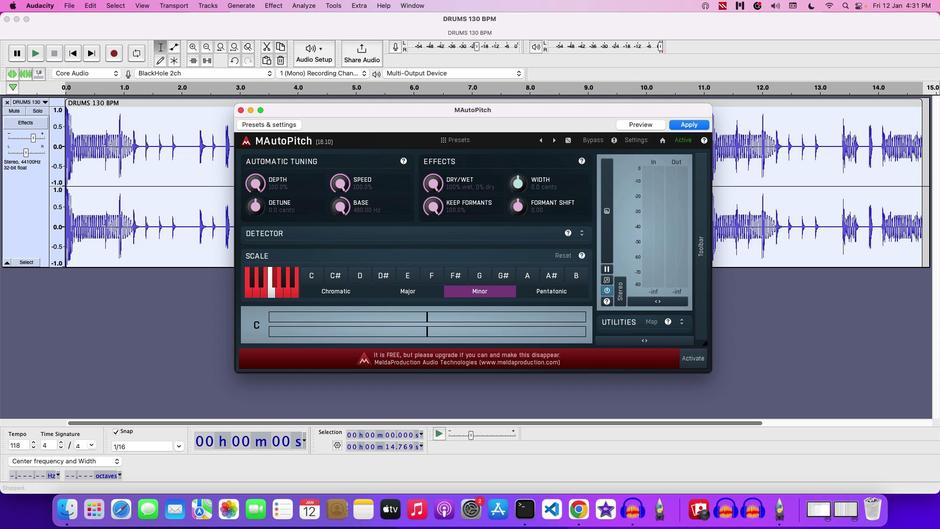 
Action: Mouse pressed left at (345, 203)
Screenshot: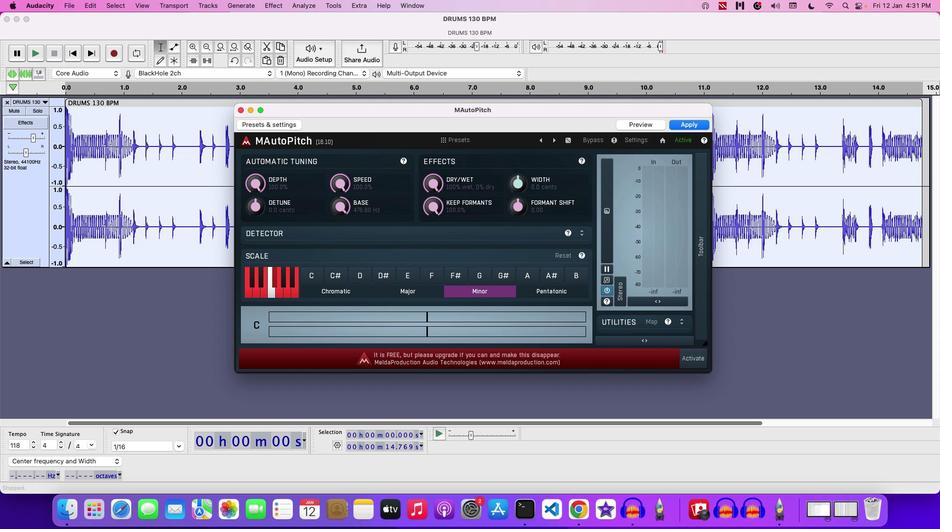 
Action: Mouse moved to (345, 204)
Screenshot: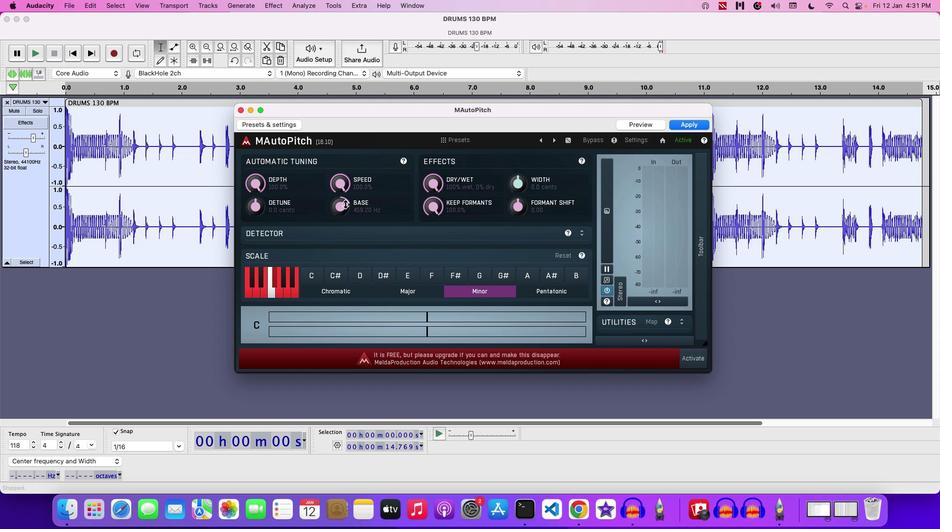 
Action: Mouse pressed left at (345, 204)
Screenshot: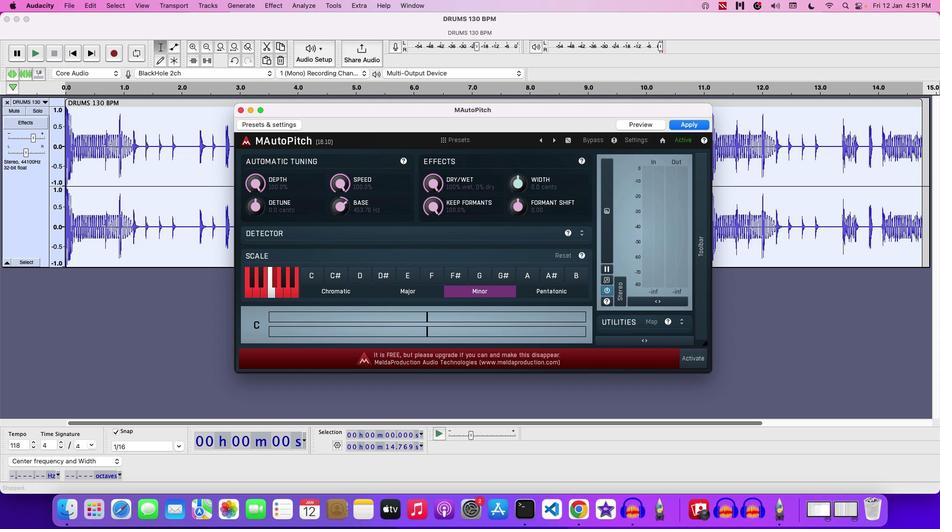 
Action: Mouse moved to (345, 205)
Screenshot: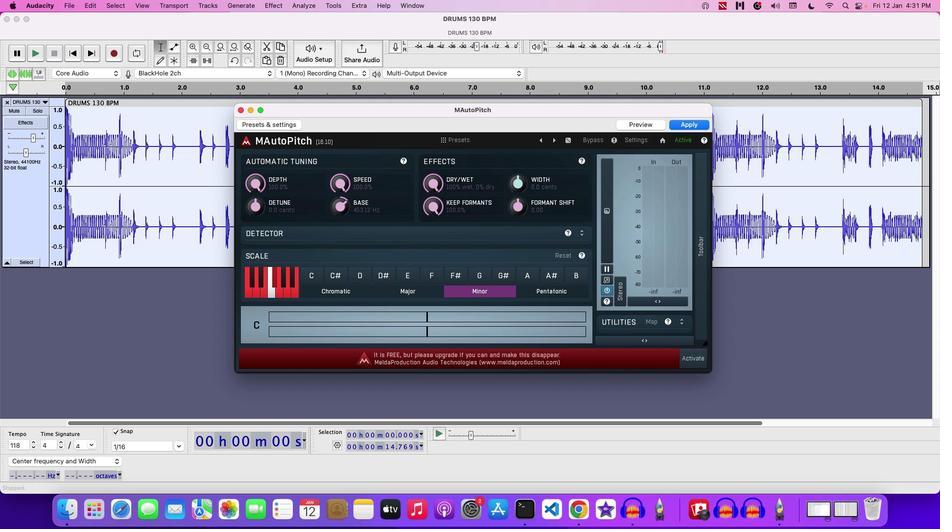 
Action: Mouse pressed left at (345, 205)
Screenshot: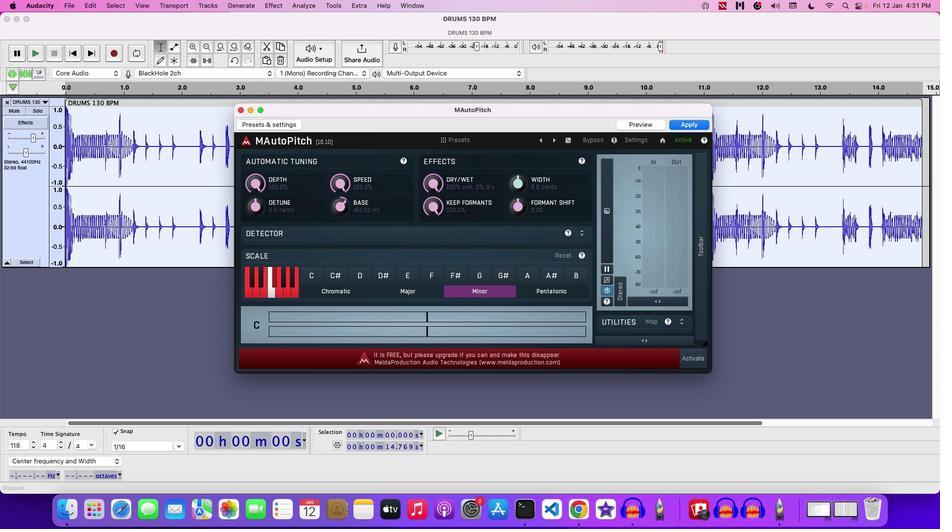
Action: Mouse moved to (388, 289)
Screenshot: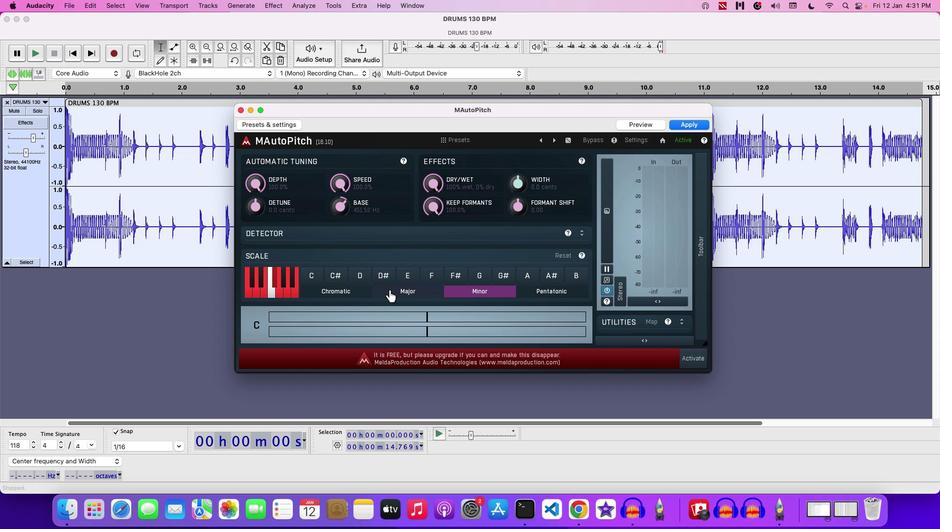
Action: Mouse pressed left at (388, 289)
Screenshot: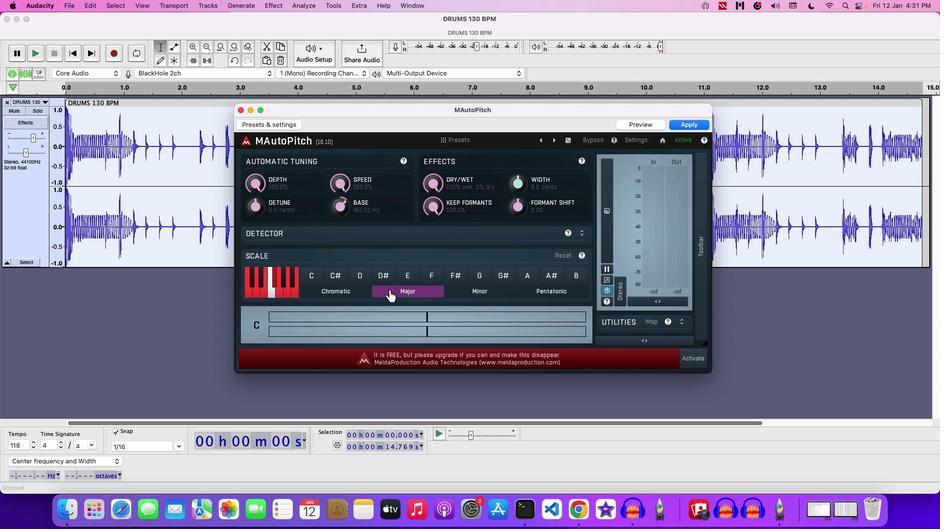 
Action: Mouse moved to (498, 270)
Screenshot: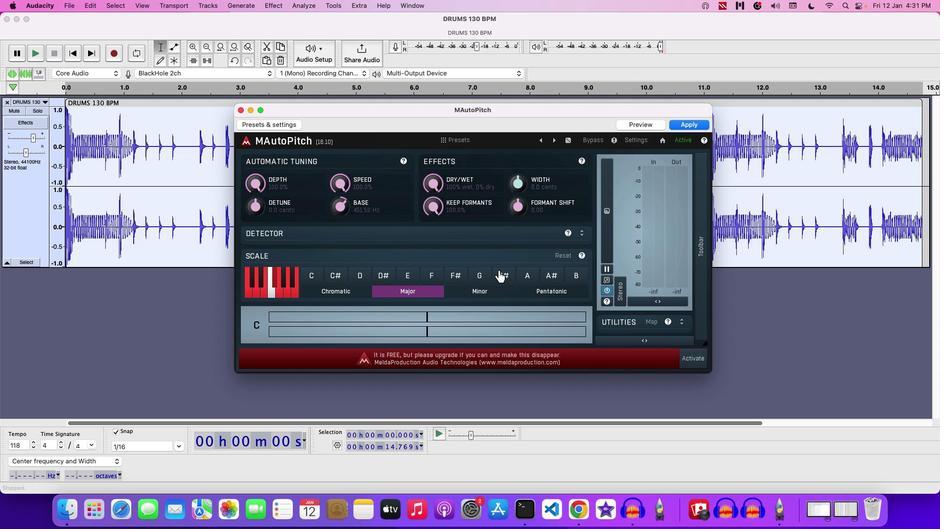 
Action: Mouse pressed left at (498, 270)
Screenshot: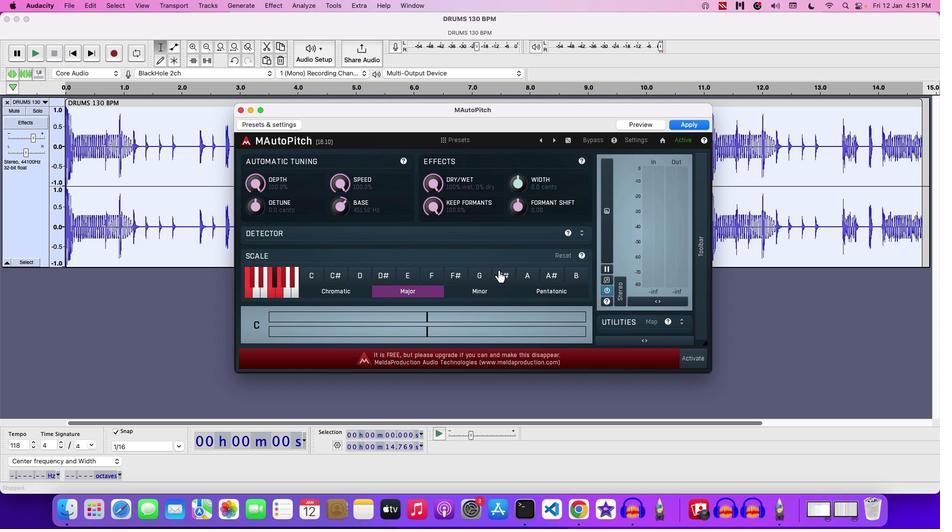 
Action: Mouse moved to (648, 254)
Screenshot: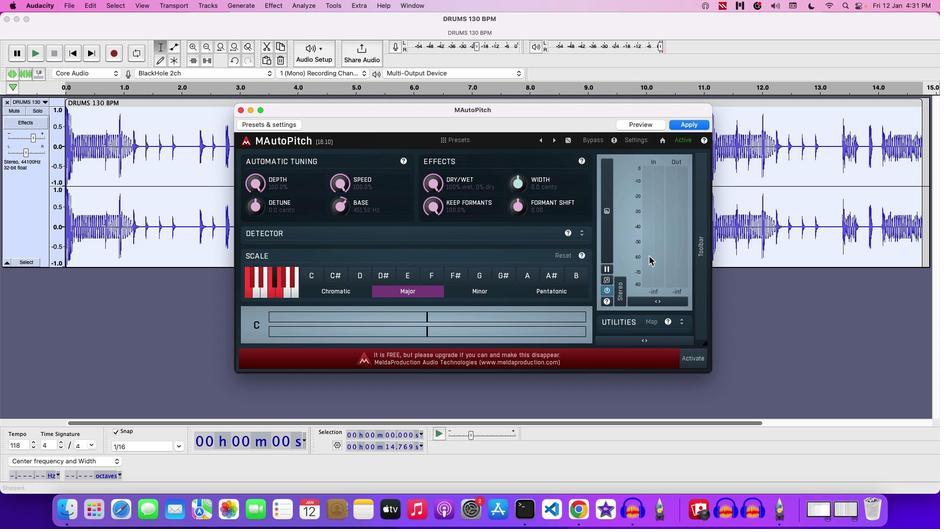 
Action: Mouse pressed left at (648, 254)
Screenshot: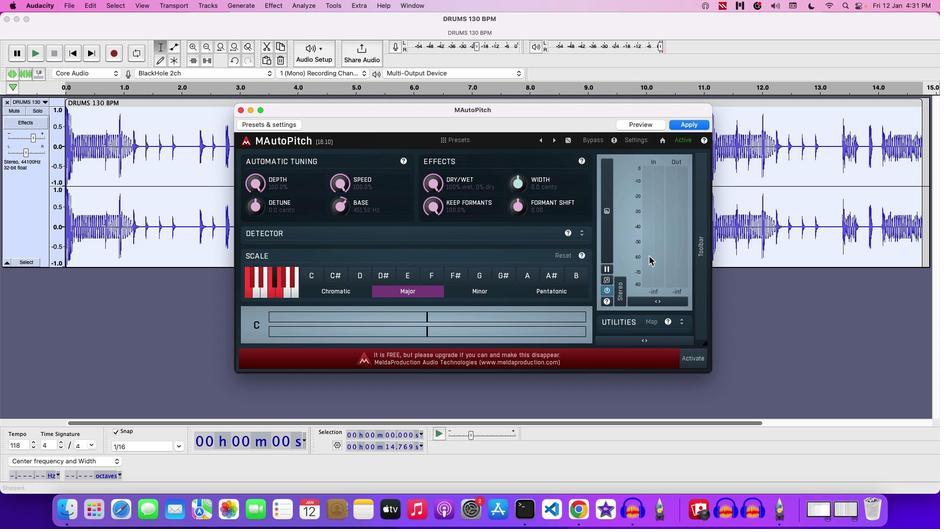 
Action: Mouse moved to (686, 129)
Screenshot: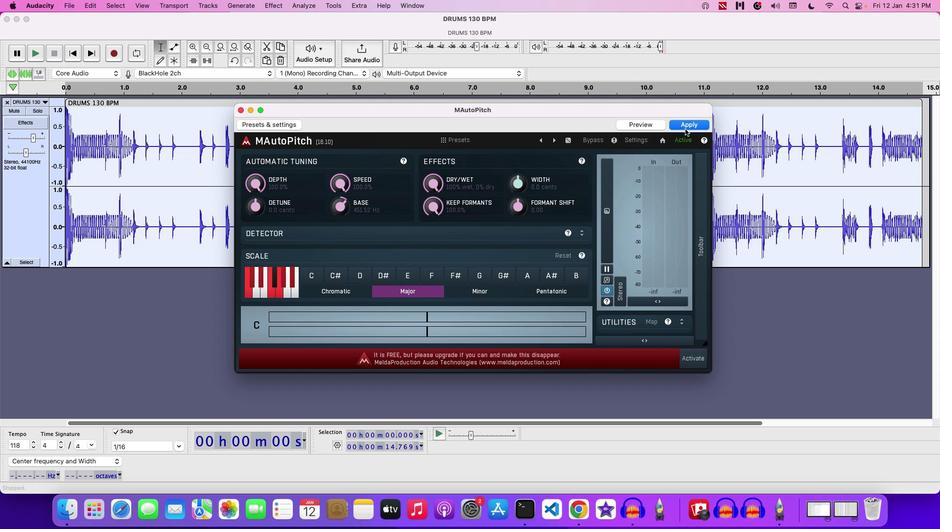 
Action: Mouse pressed left at (686, 129)
Screenshot: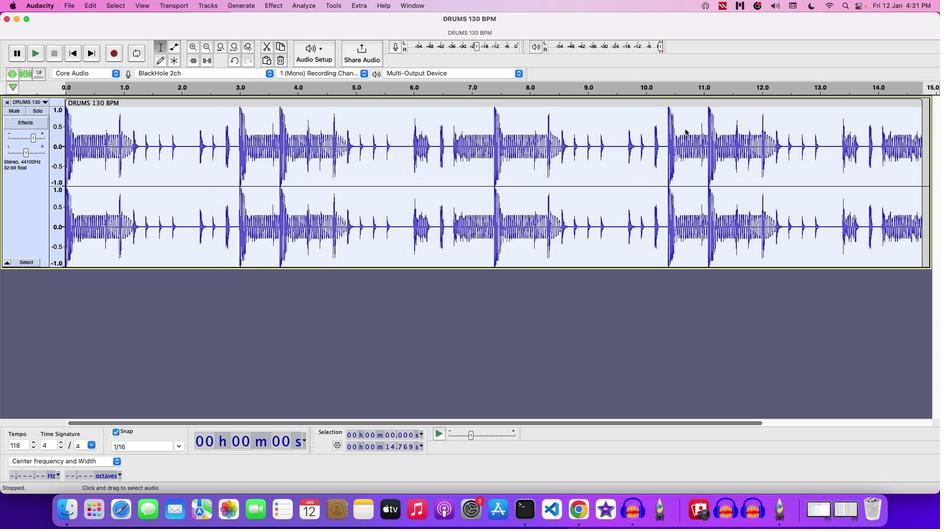
Action: Mouse moved to (685, 129)
Screenshot: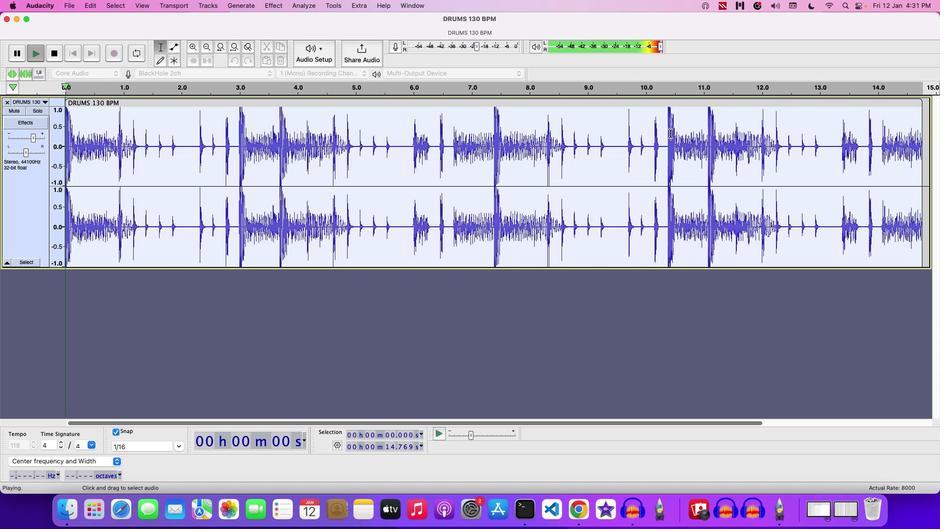 
Action: Key pressed Key.space
Screenshot: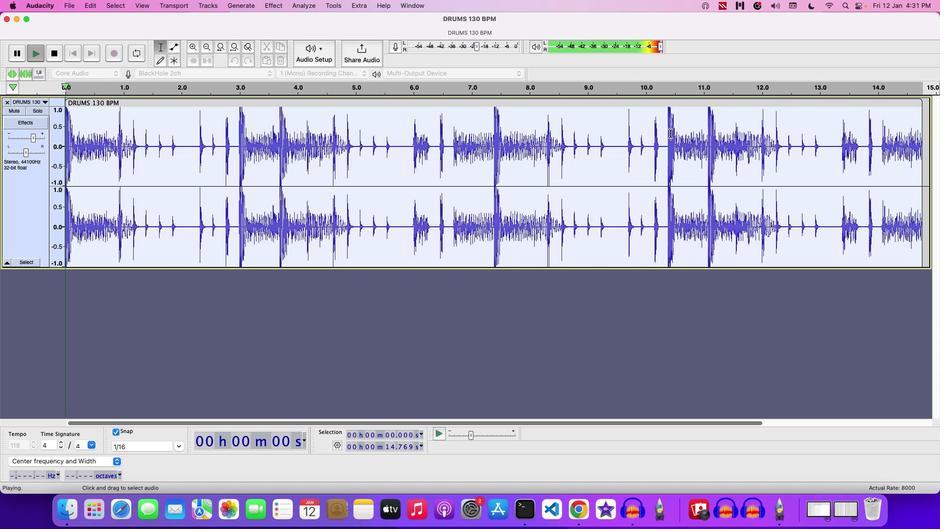 
Action: Mouse moved to (36, 140)
Screenshot: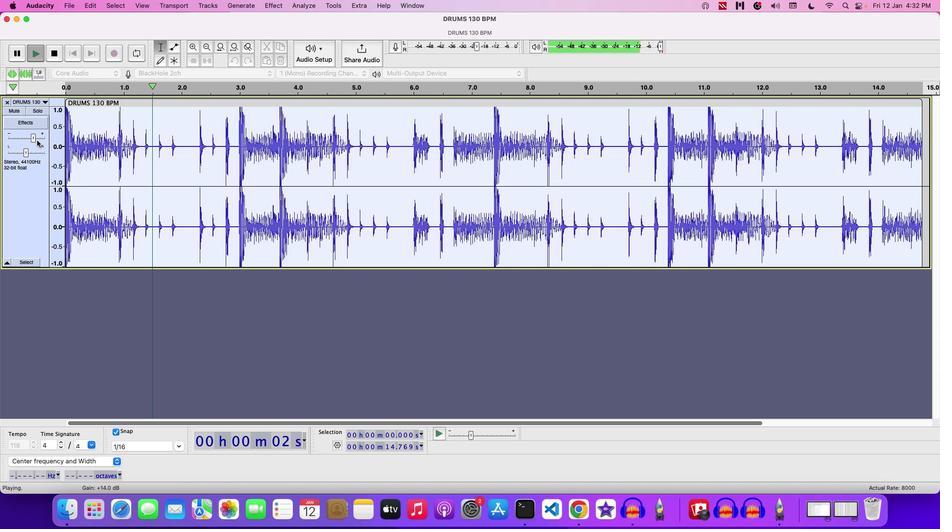 
Action: Mouse pressed left at (36, 140)
Screenshot: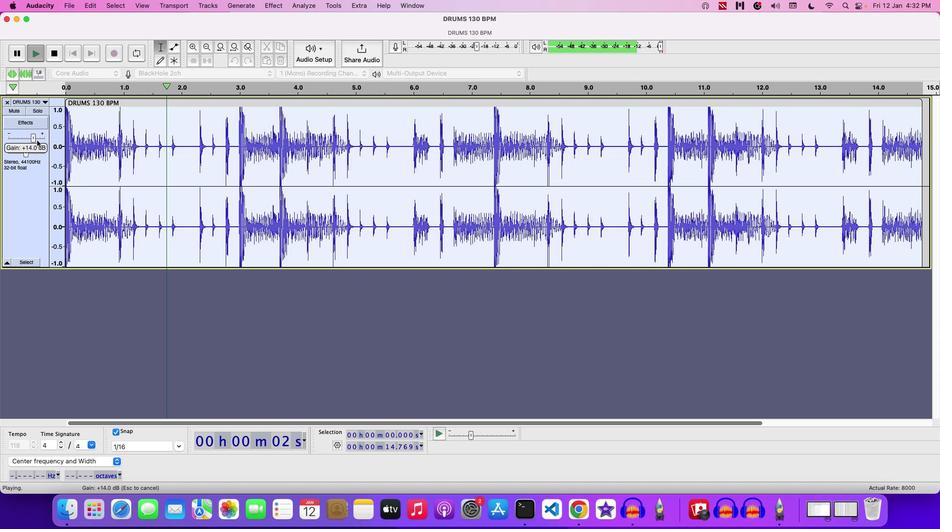 
Action: Mouse moved to (70, 7)
Screenshot: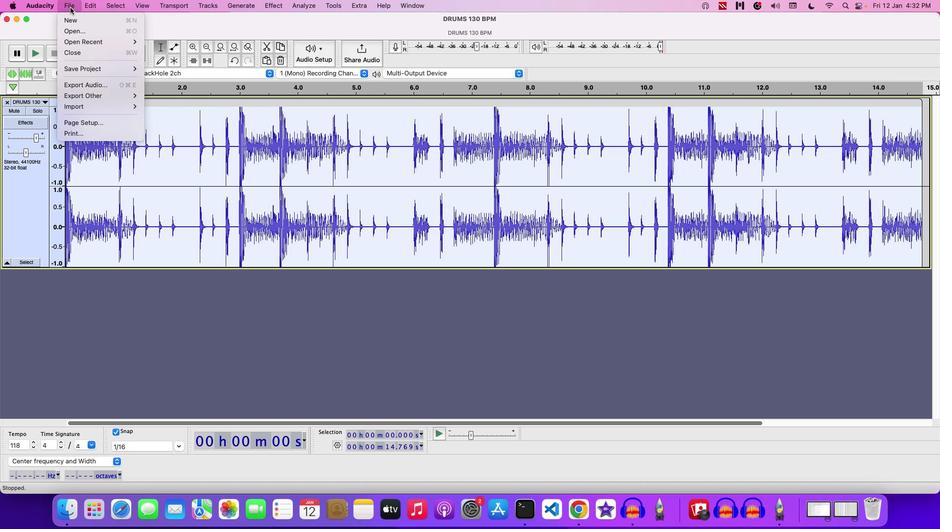 
Action: Mouse pressed left at (70, 7)
Screenshot: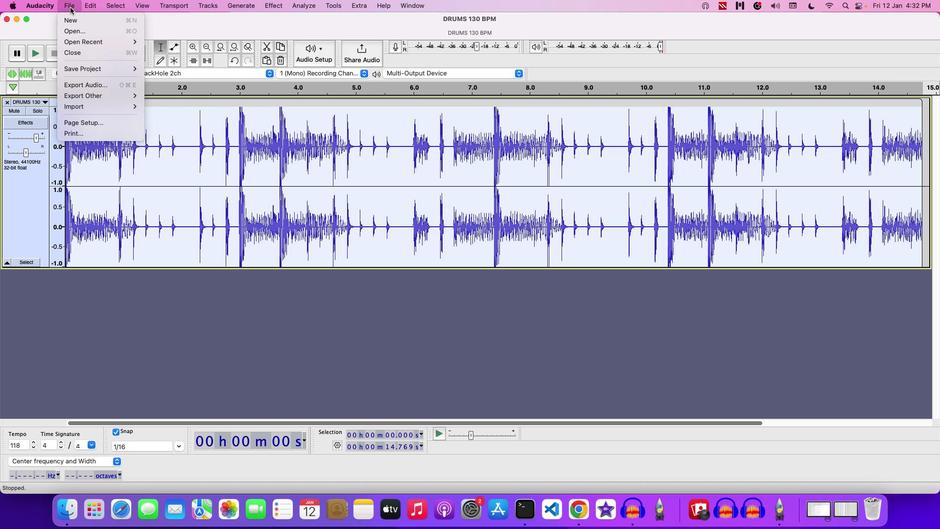 
Action: Mouse moved to (105, 69)
Screenshot: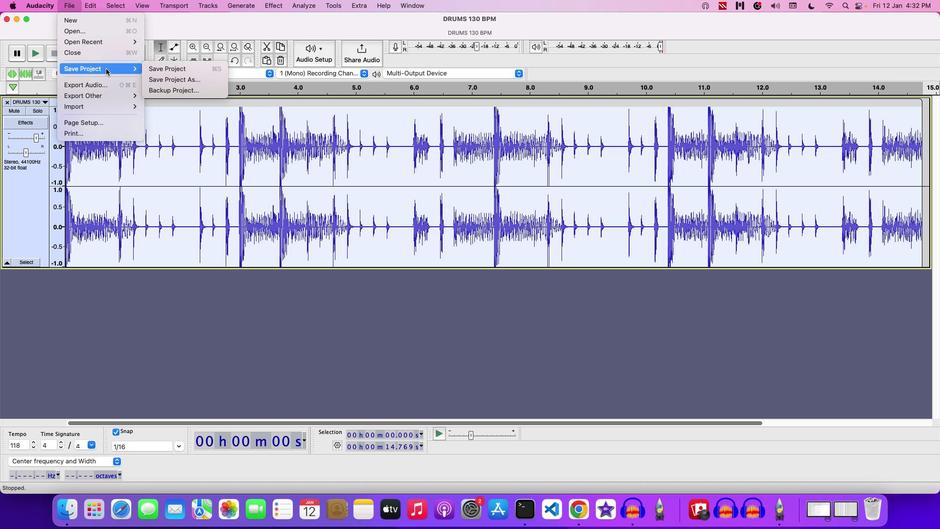 
Action: Mouse pressed left at (105, 69)
Screenshot: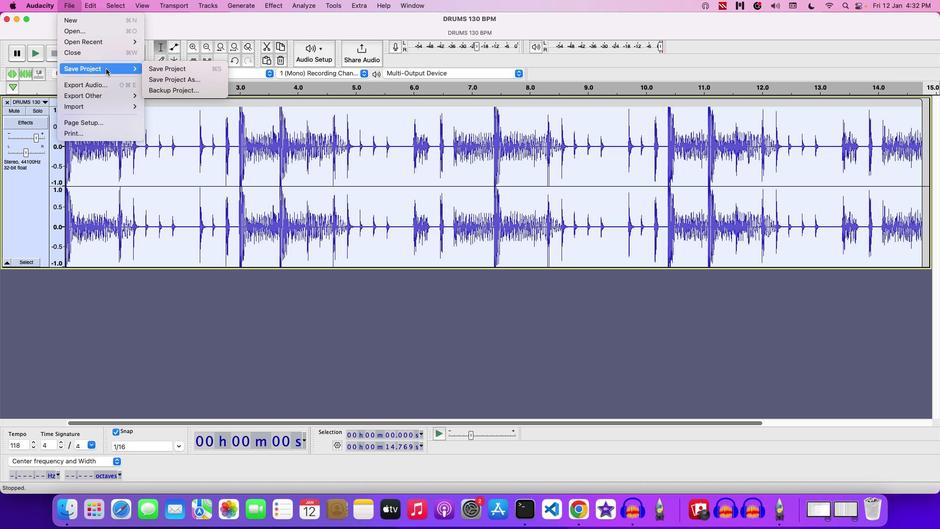 
Action: Mouse moved to (219, 71)
Screenshot: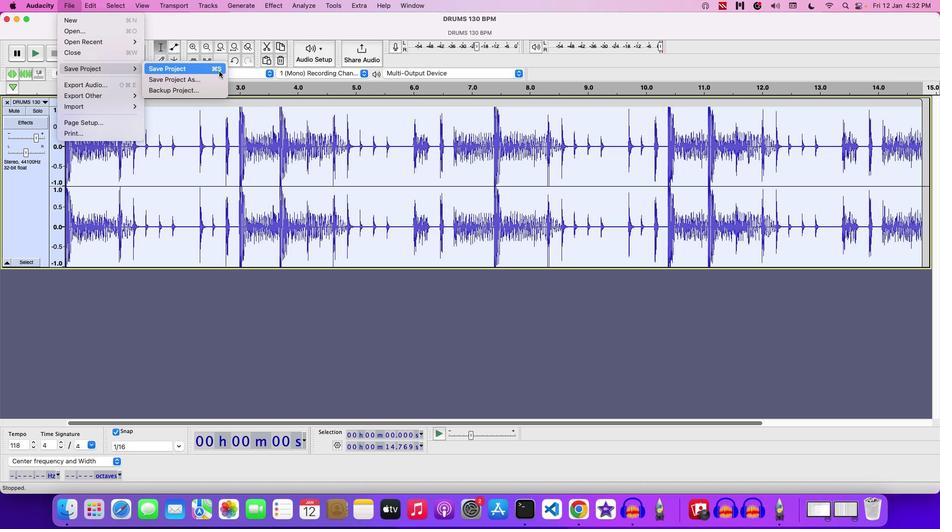 
Action: Mouse pressed left at (219, 71)
Screenshot: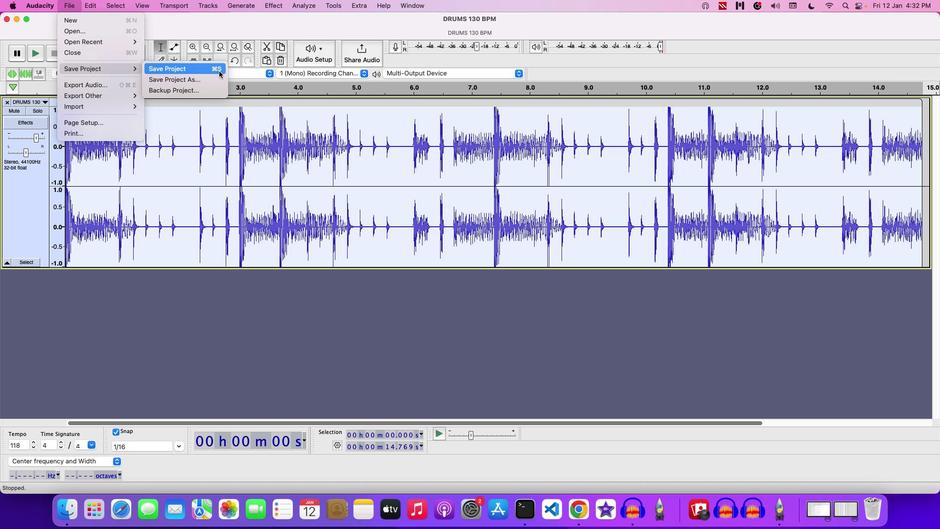 
Action: Mouse moved to (407, 124)
Screenshot: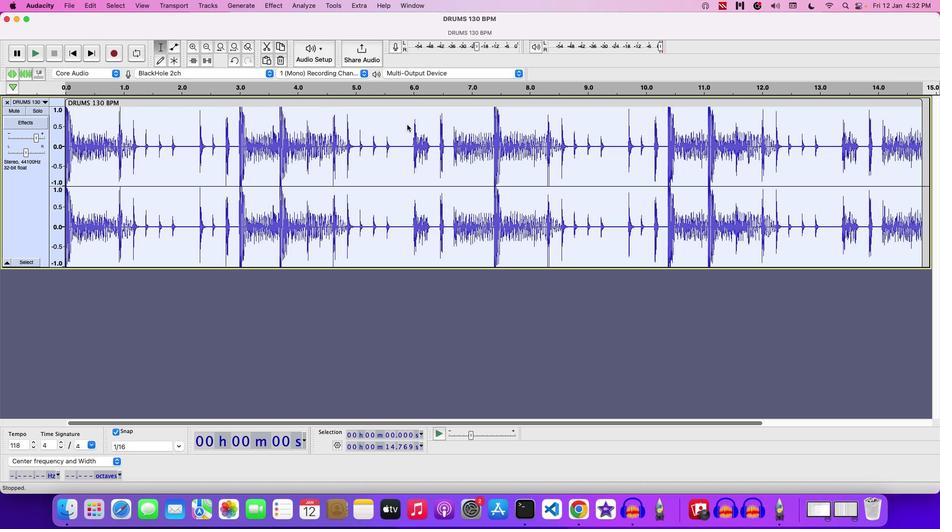 
Action: Key pressed Key.backspace'U''S''I''N''G'Key.space'V''S''T'Key.space'A''U''T''O''T''U''N''E'Key.space'P''L''U''G''I''N'Key.space'O''N'Key.space'A'Key.space'D''R''U''M'Key.space'L''O''O''P'Key.space'2'
Screenshot: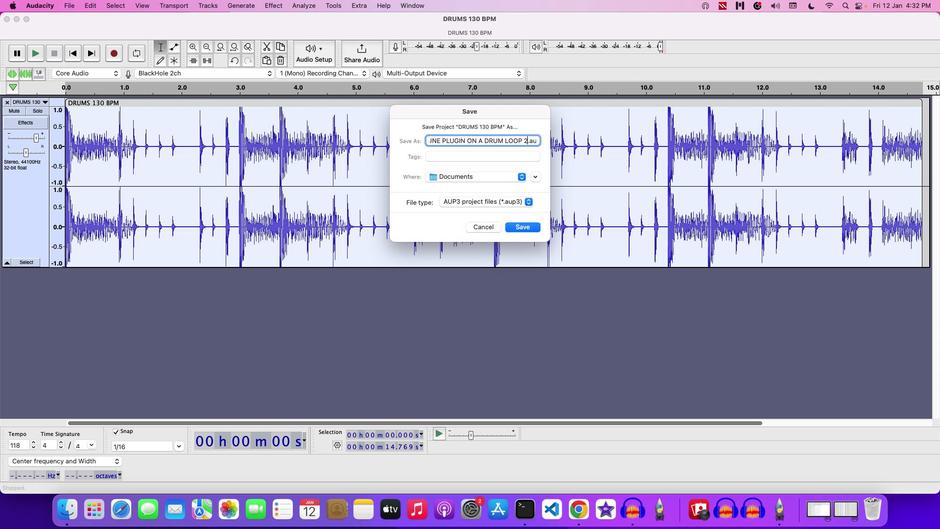 
Action: Mouse moved to (519, 223)
Screenshot: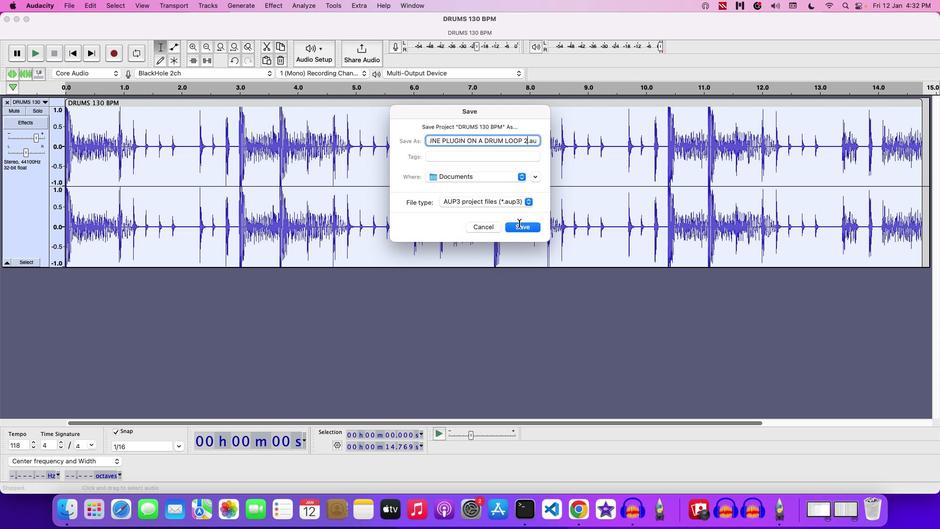 
Action: Mouse pressed left at (519, 223)
Screenshot: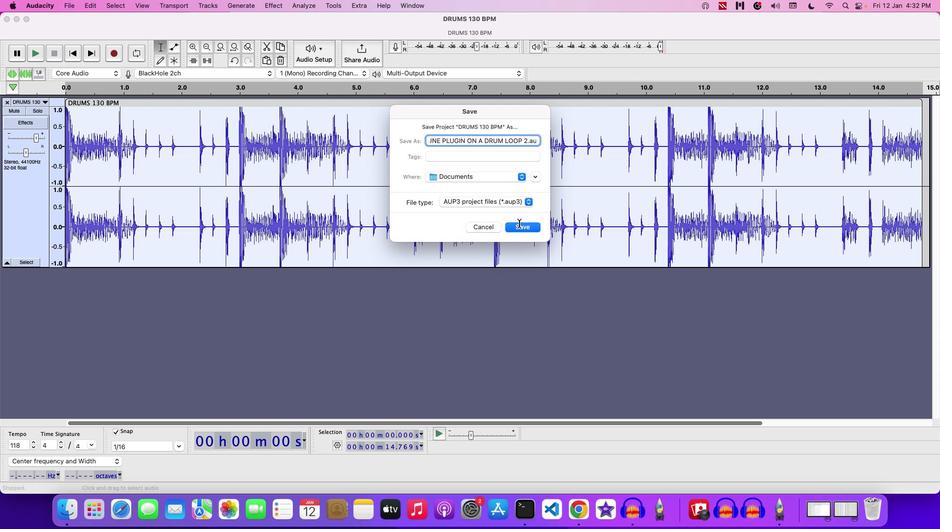 
